 Task: Create an 'announcement' object.
Action: Mouse moved to (1212, 97)
Screenshot: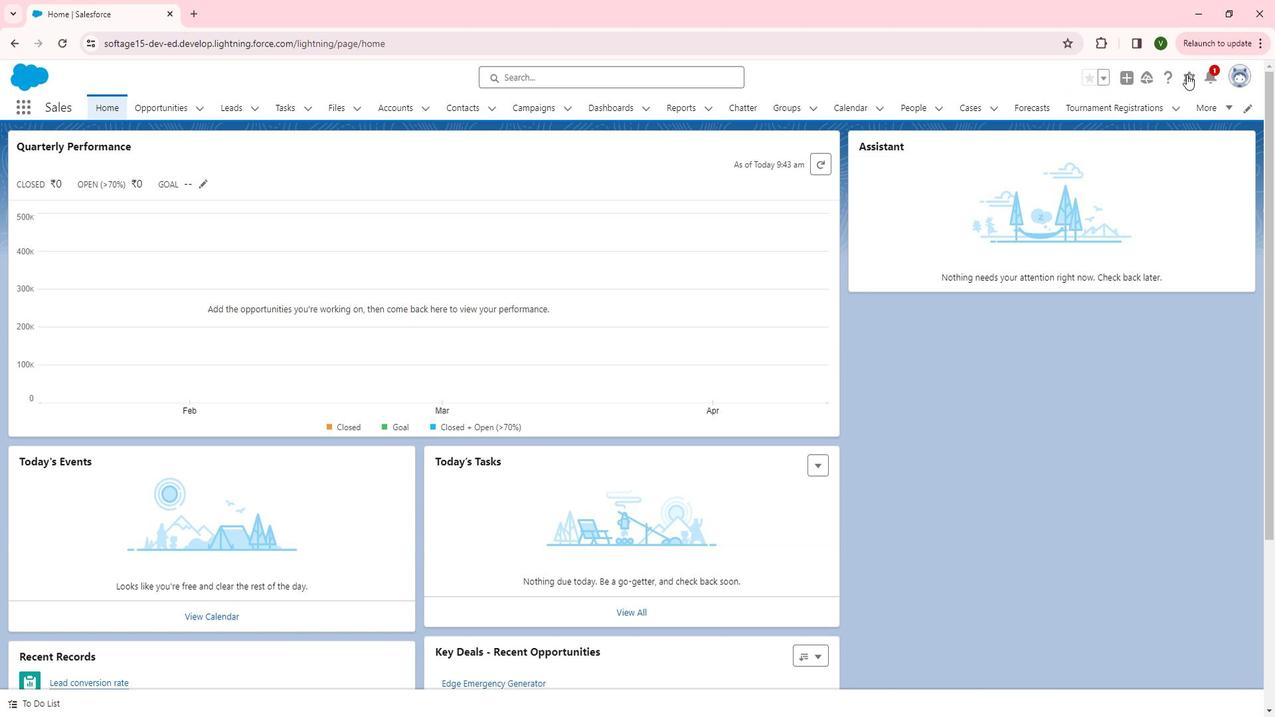 
Action: Mouse pressed left at (1212, 97)
Screenshot: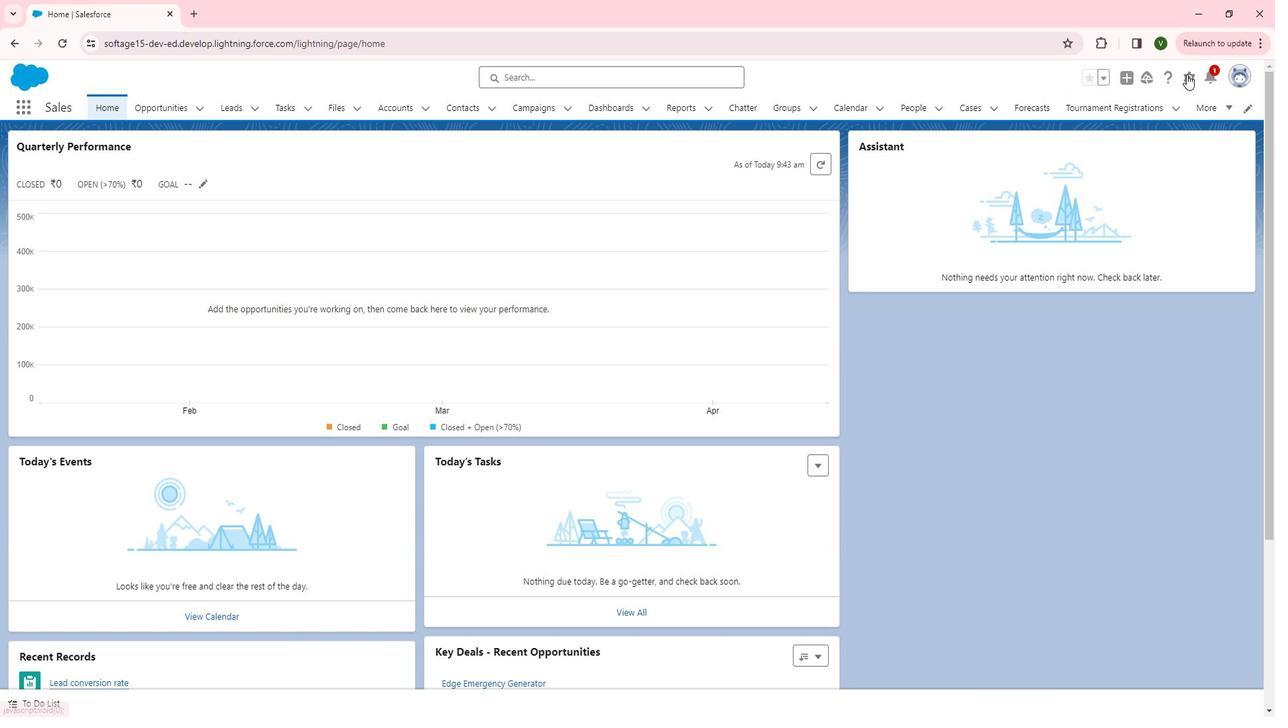 
Action: Mouse moved to (1158, 136)
Screenshot: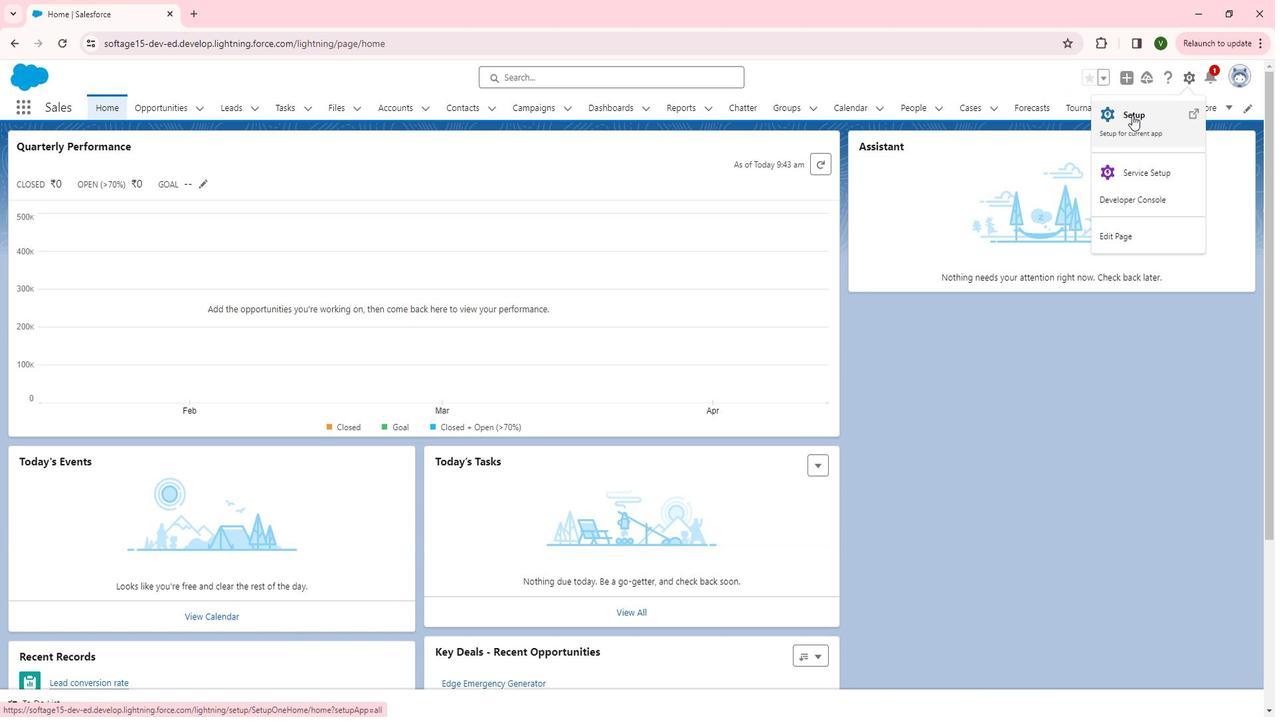 
Action: Mouse pressed left at (1158, 136)
Screenshot: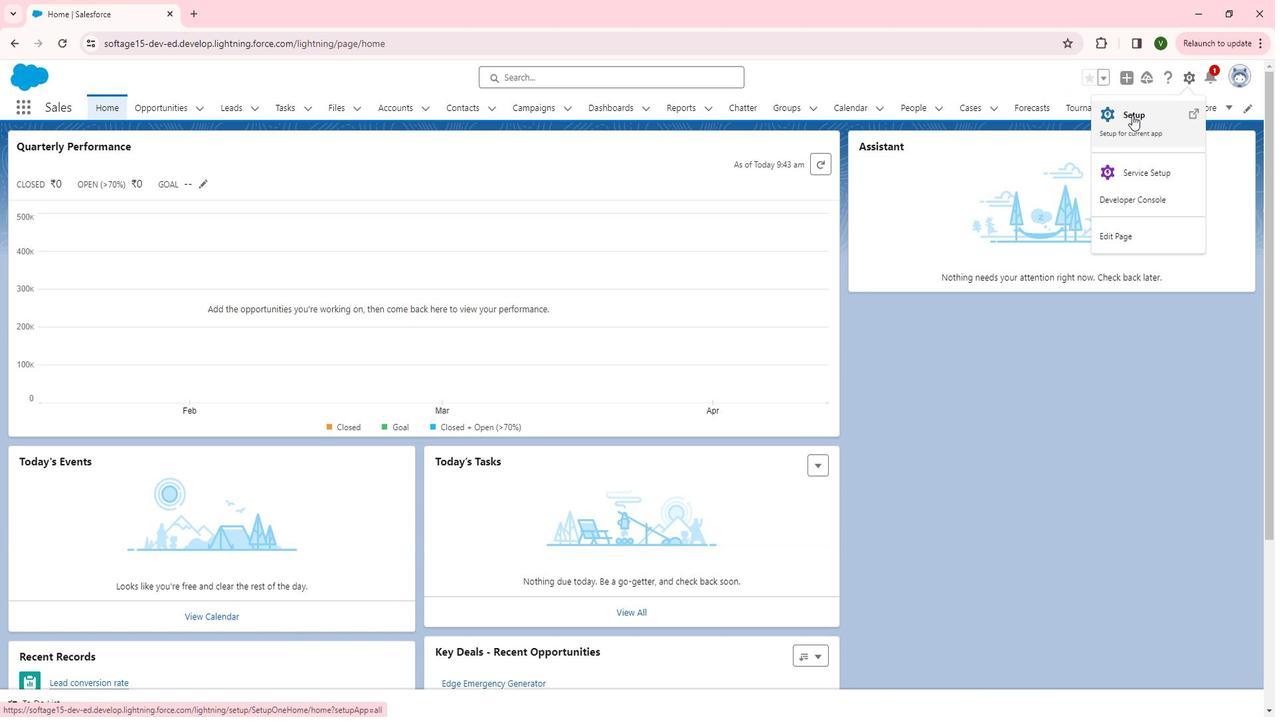 
Action: Mouse moved to (38, 589)
Screenshot: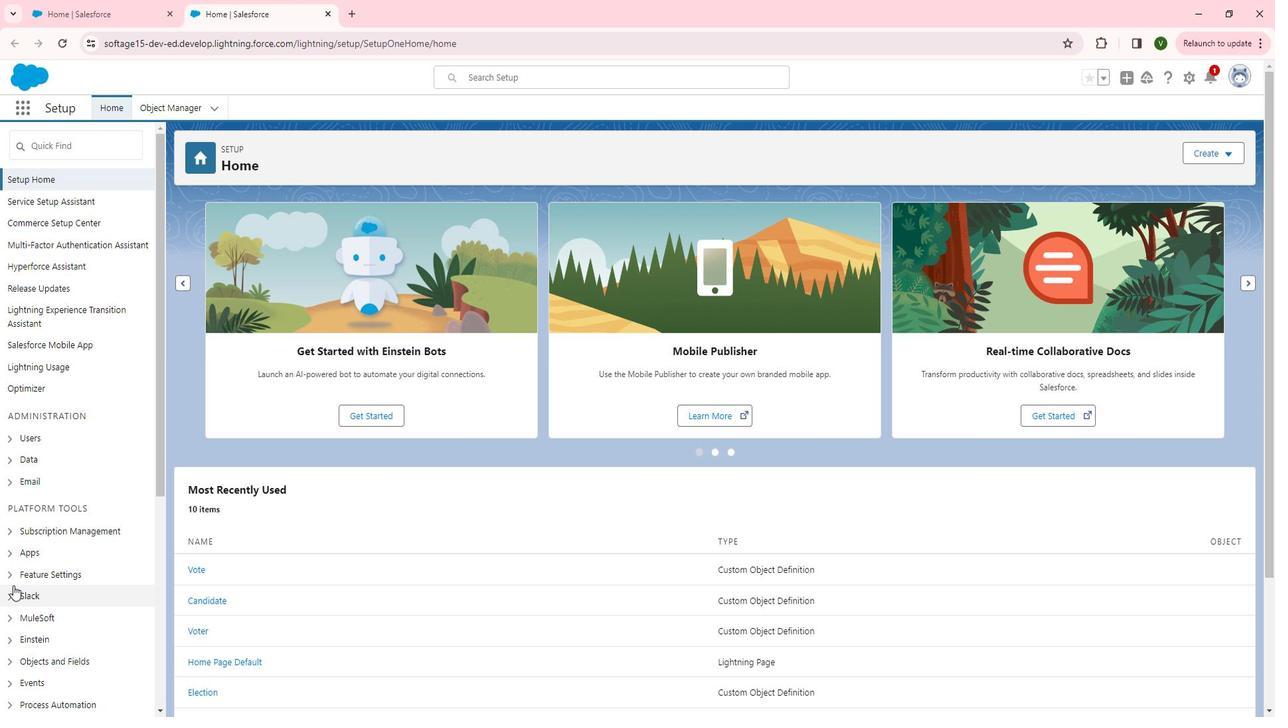 
Action: Mouse scrolled (38, 588) with delta (0, 0)
Screenshot: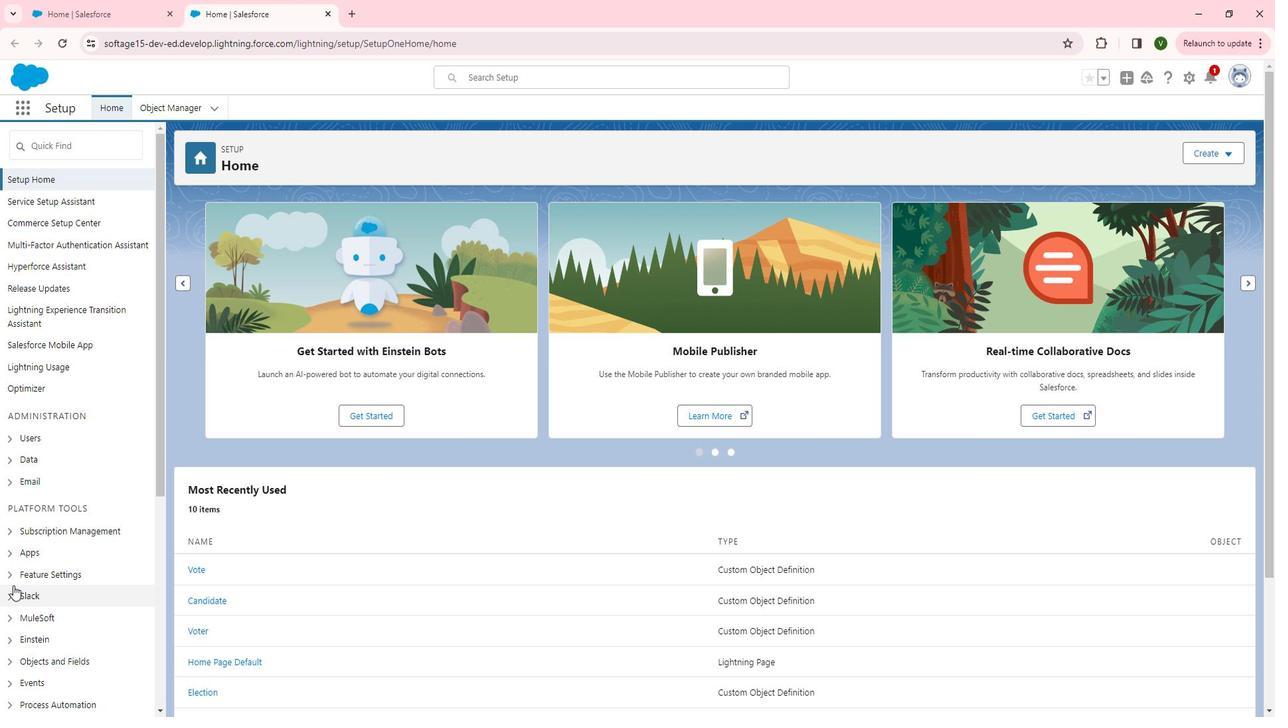 
Action: Mouse moved to (35, 592)
Screenshot: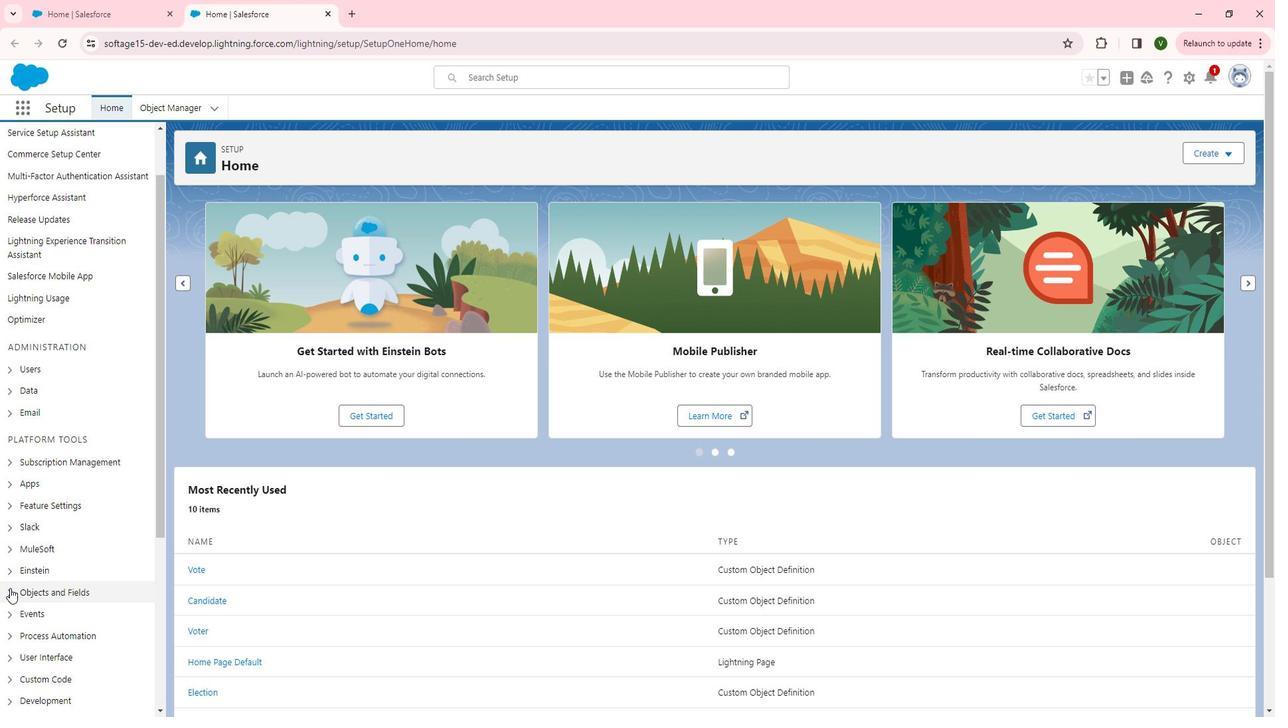 
Action: Mouse pressed left at (35, 592)
Screenshot: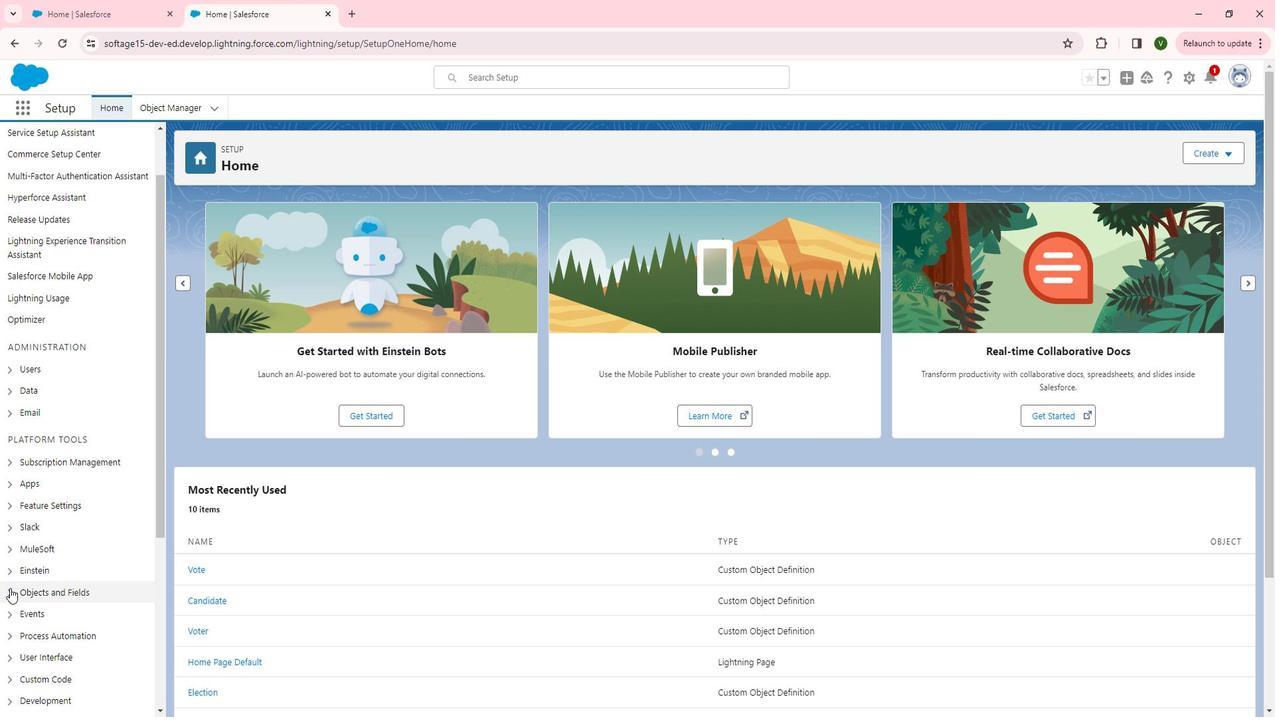 
Action: Mouse moved to (84, 618)
Screenshot: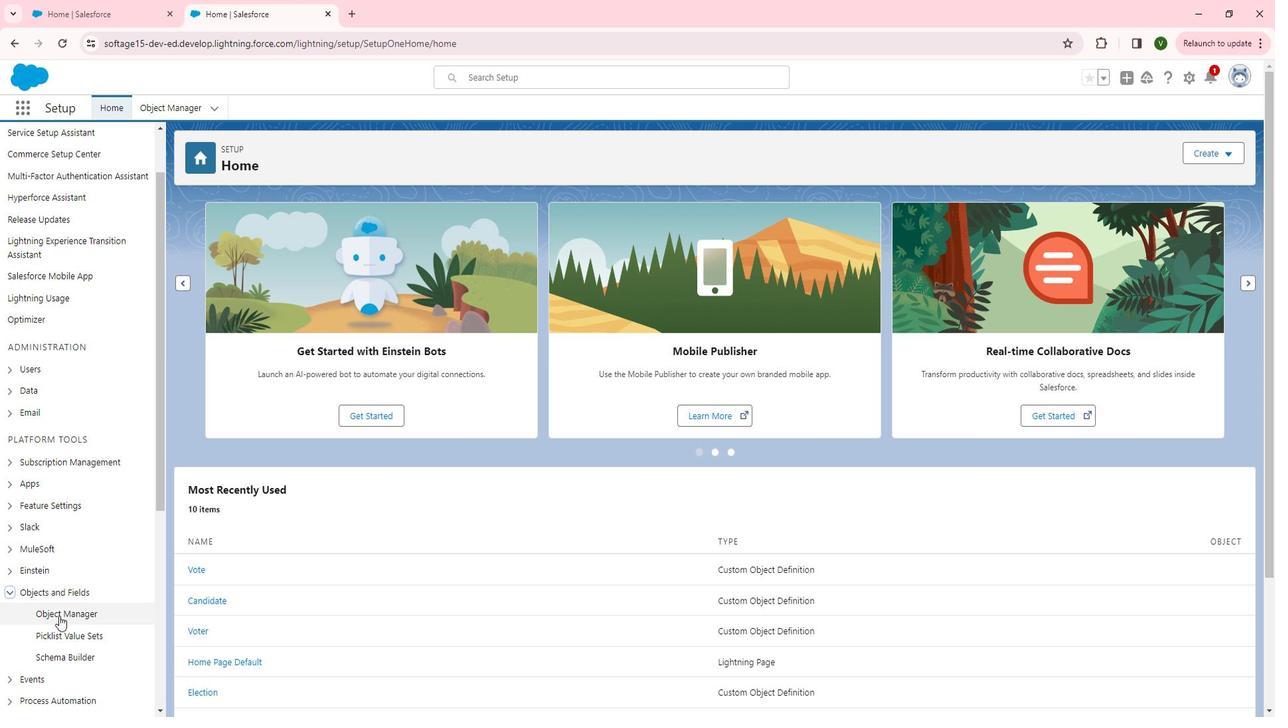
Action: Mouse pressed left at (84, 618)
Screenshot: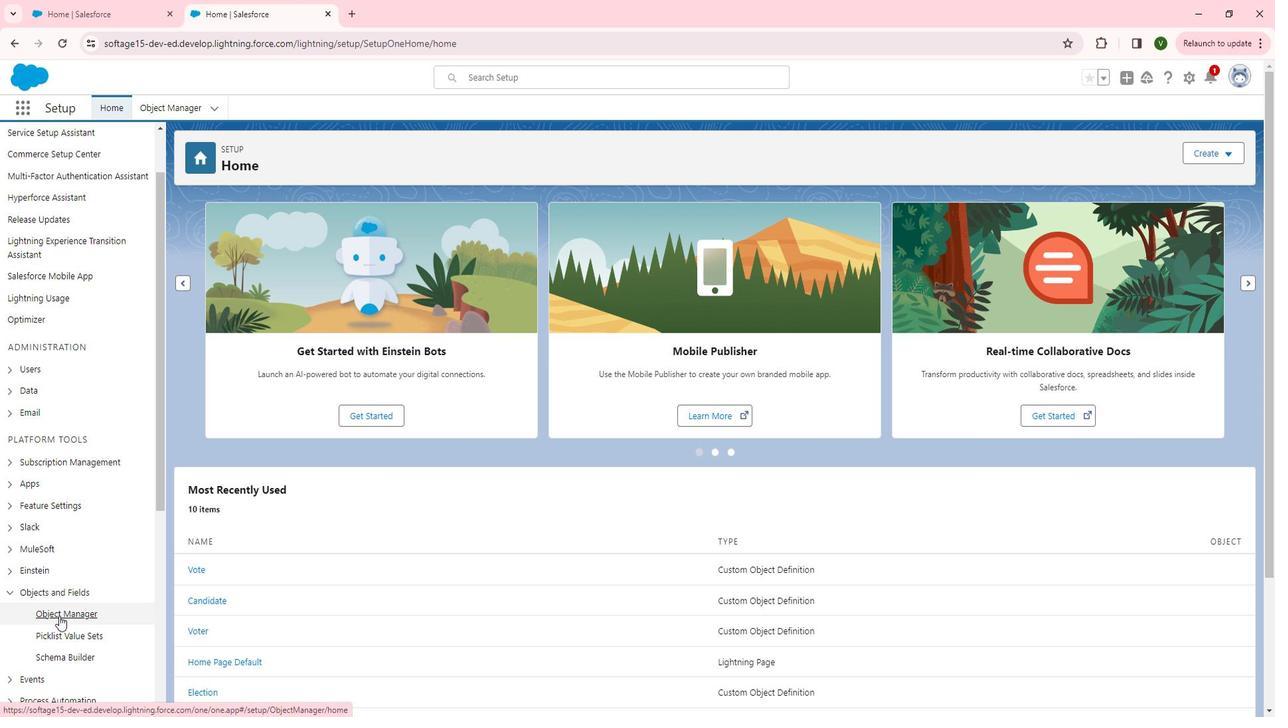 
Action: Mouse moved to (1269, 176)
Screenshot: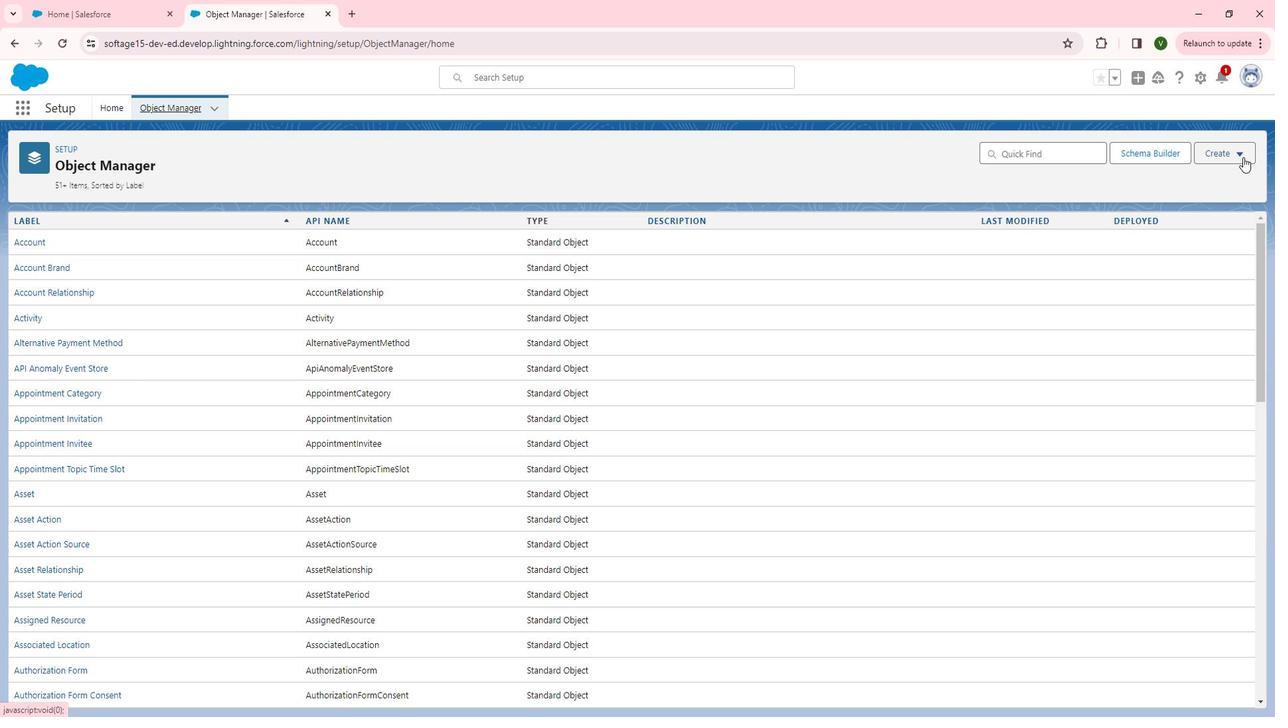 
Action: Mouse pressed left at (1269, 176)
Screenshot: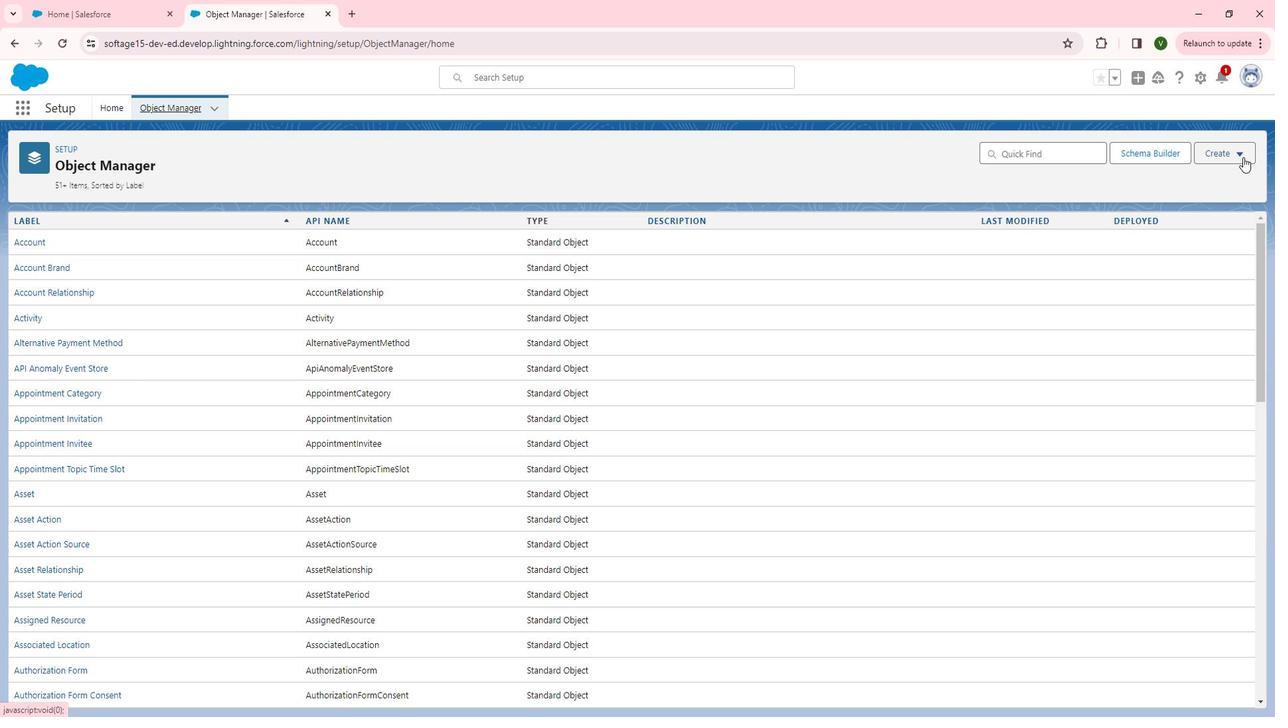 
Action: Mouse moved to (1220, 206)
Screenshot: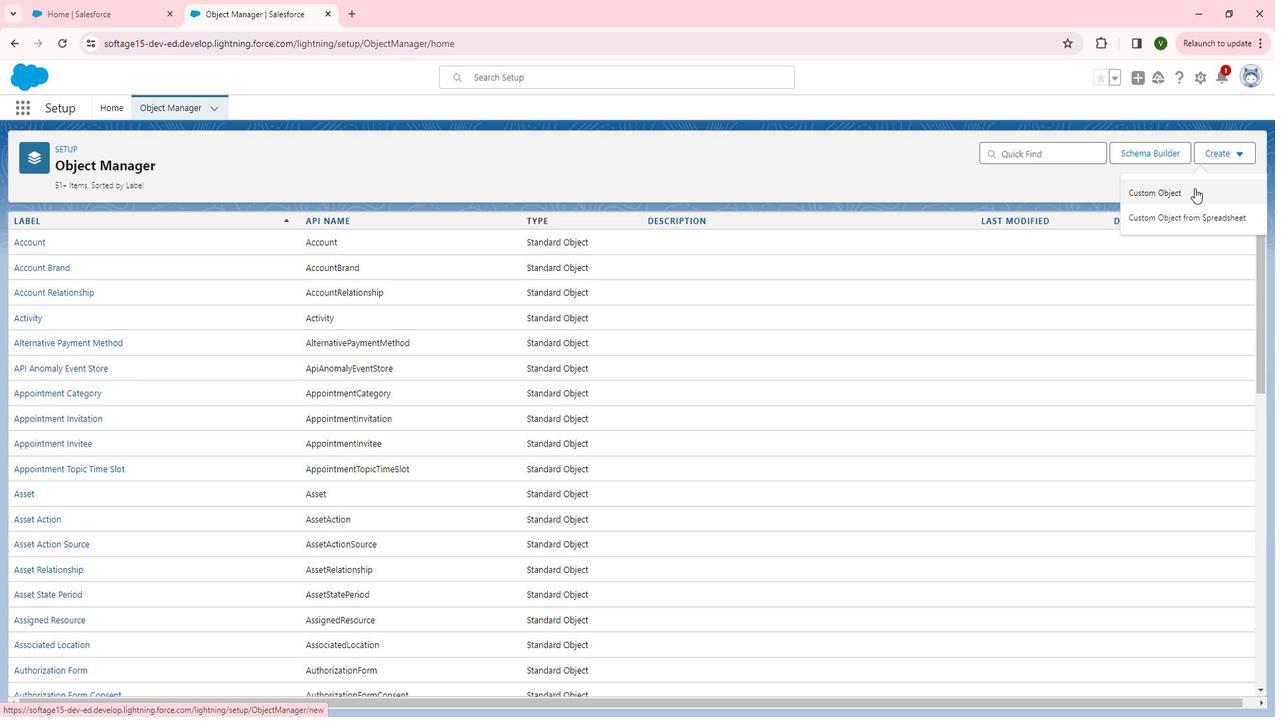 
Action: Mouse pressed left at (1220, 206)
Screenshot: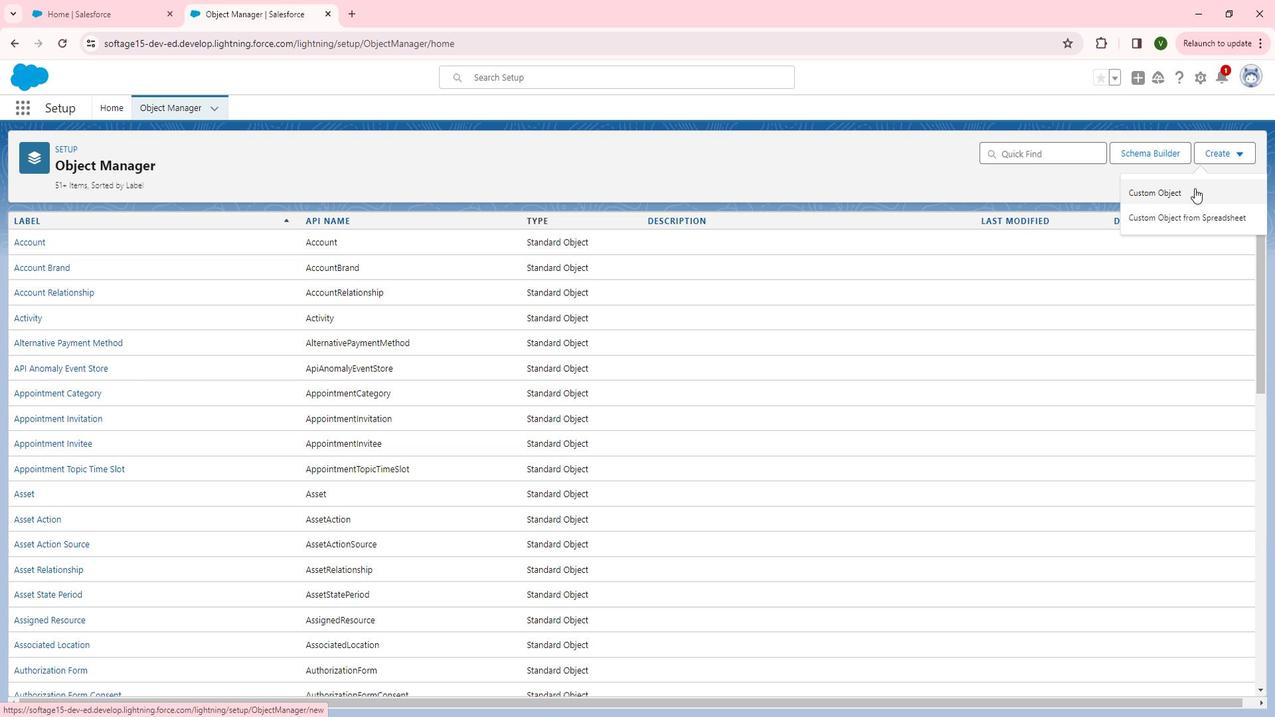 
Action: Mouse moved to (348, 344)
Screenshot: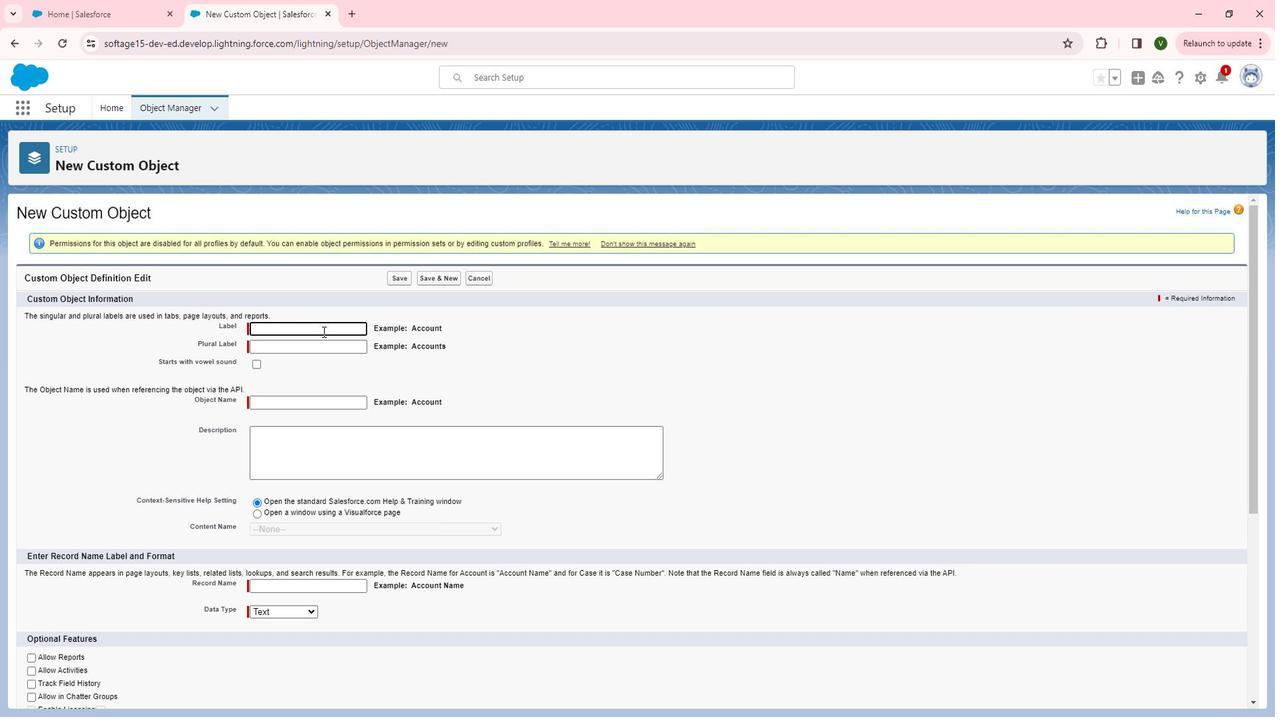 
Action: Mouse pressed left at (348, 344)
Screenshot: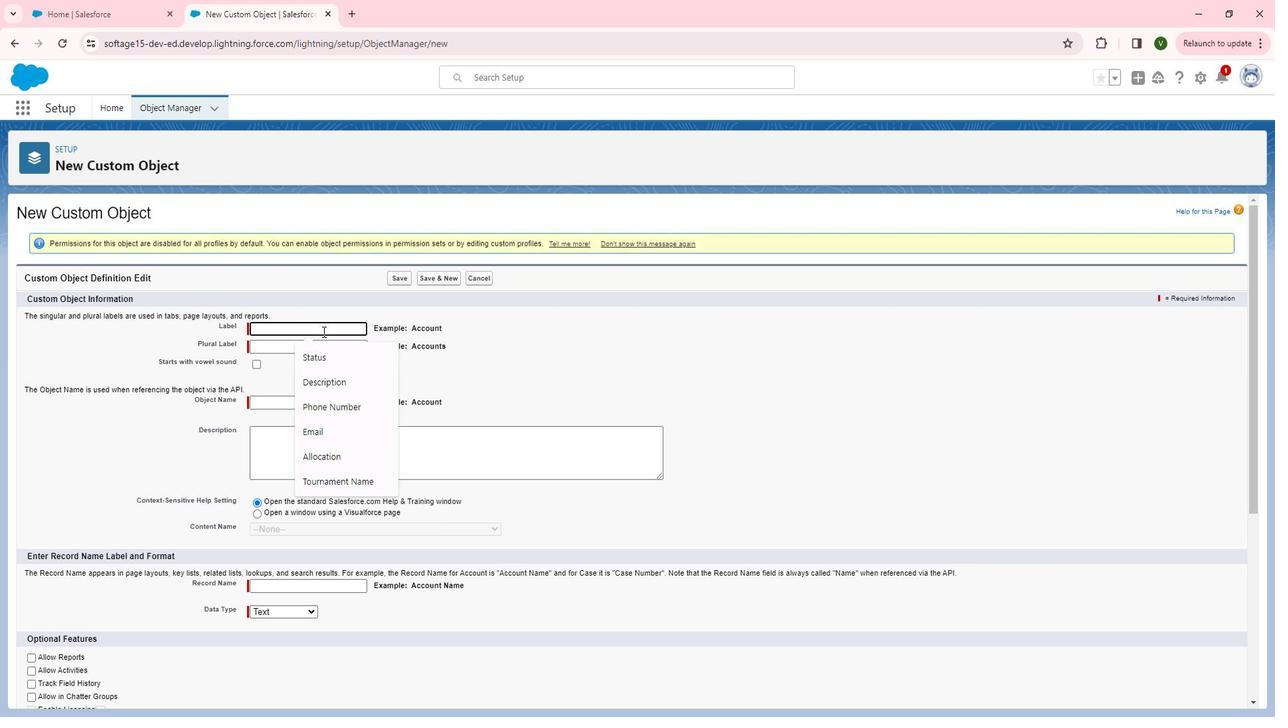 
Action: Mouse moved to (350, 343)
Screenshot: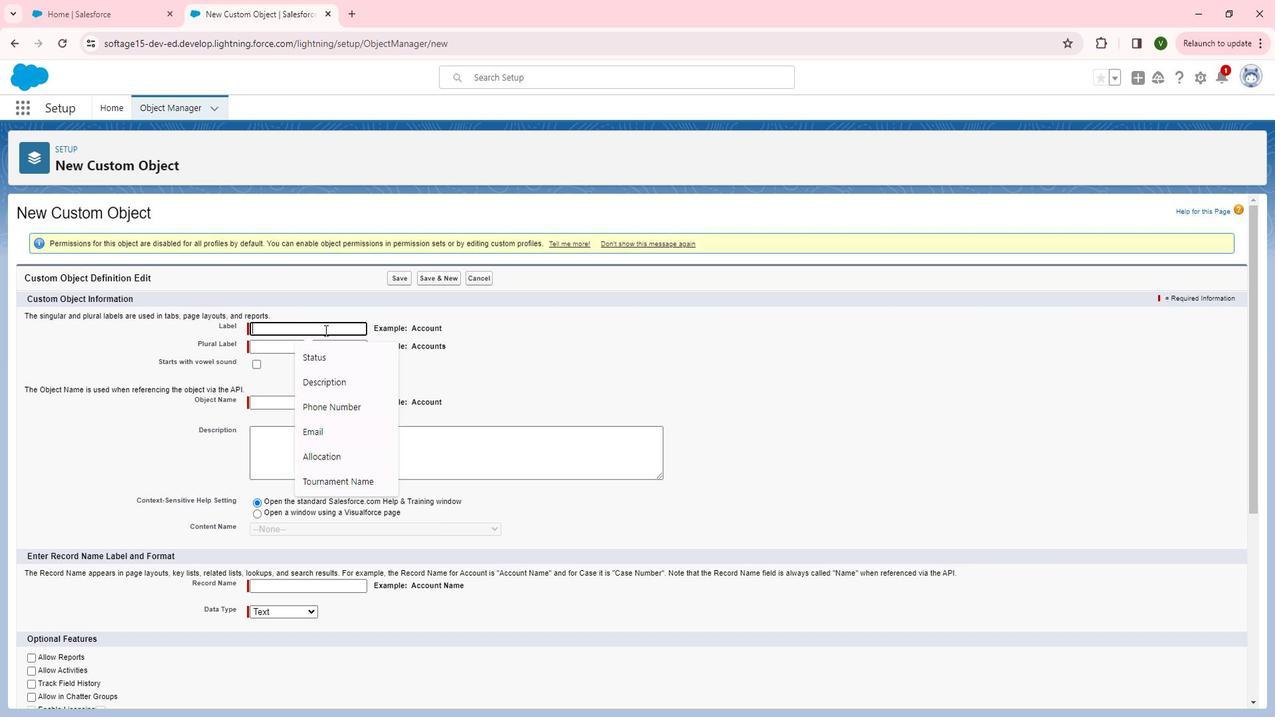 
Action: Key pressed <Key.shift>Announcement
Screenshot: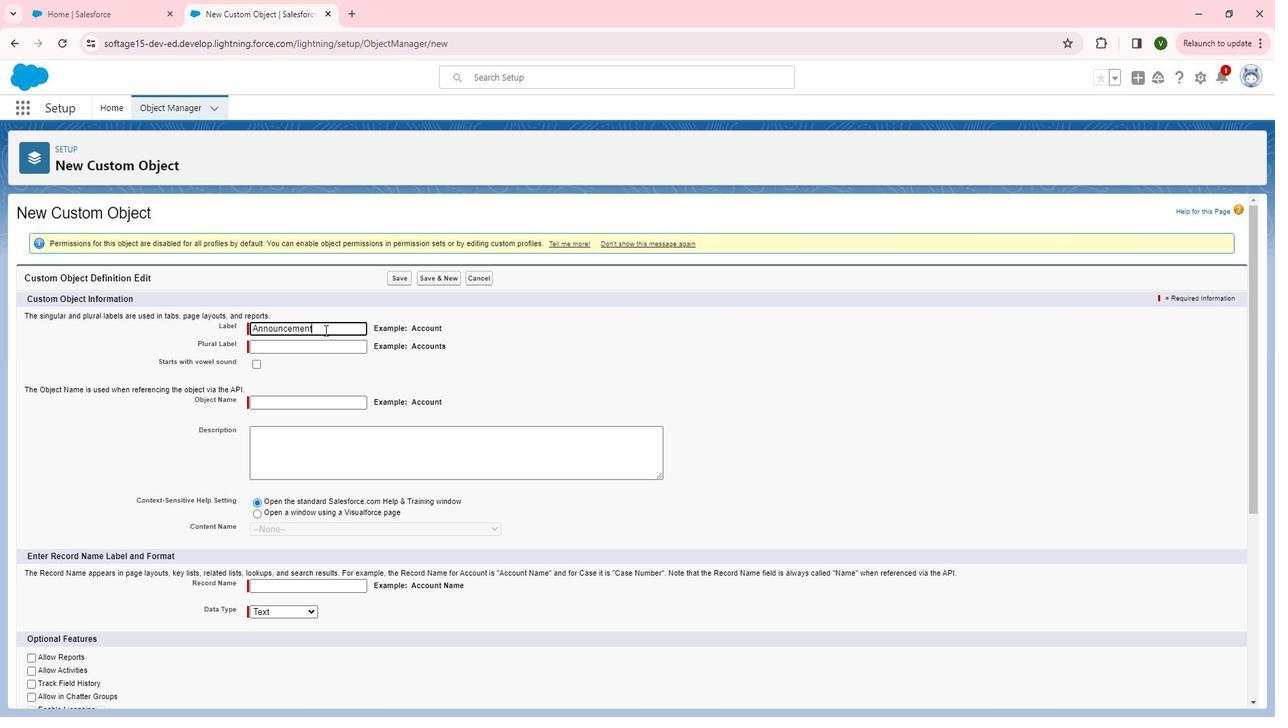 
Action: Mouse moved to (344, 361)
Screenshot: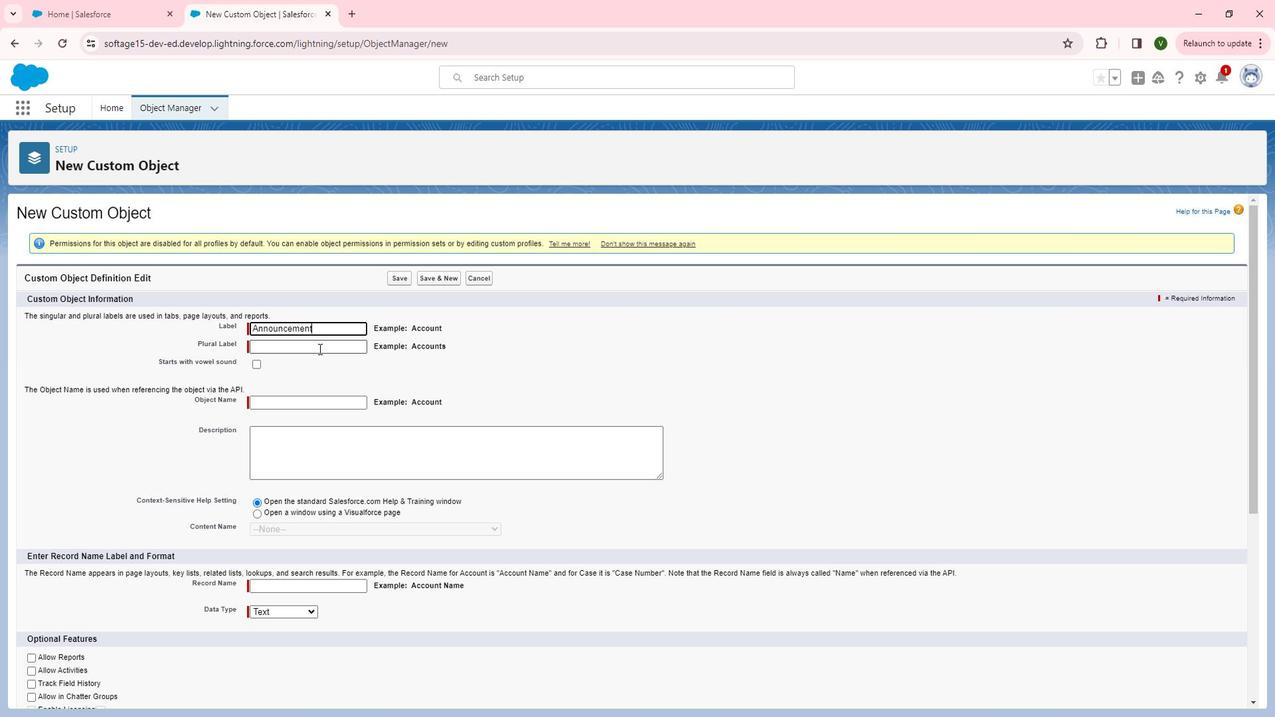 
Action: Mouse pressed left at (344, 361)
Screenshot: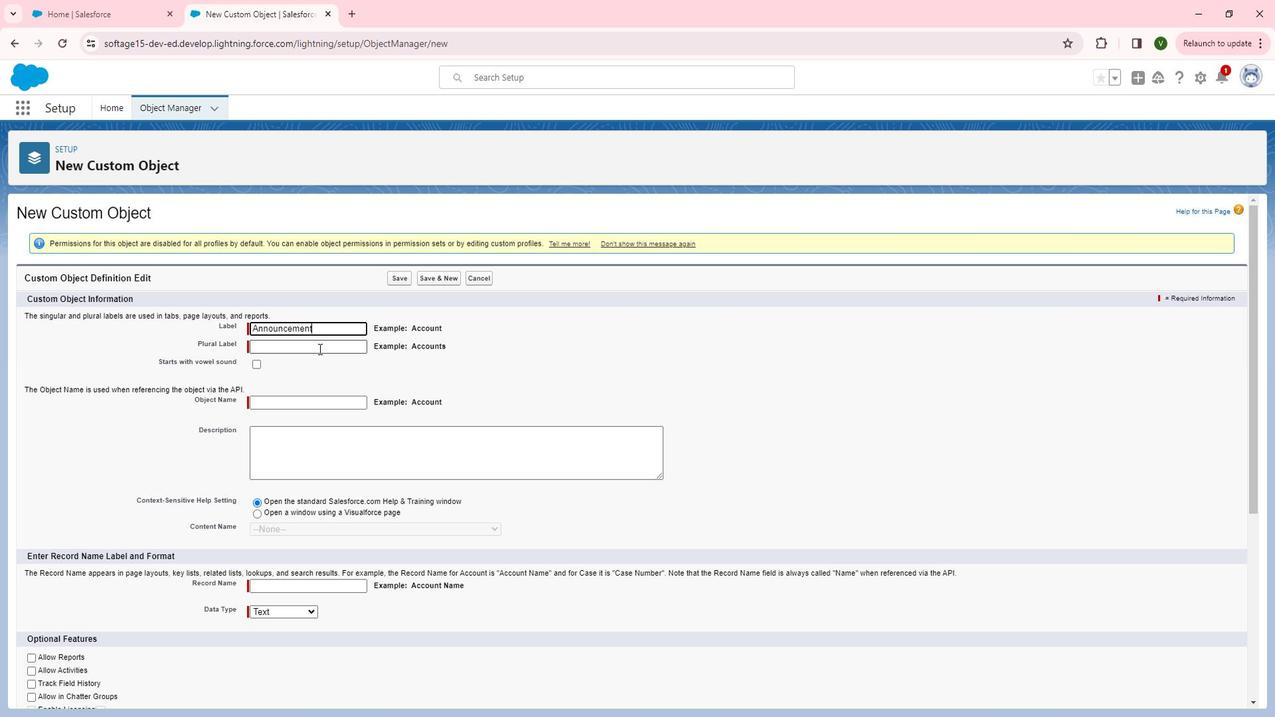 
Action: Mouse moved to (345, 361)
Screenshot: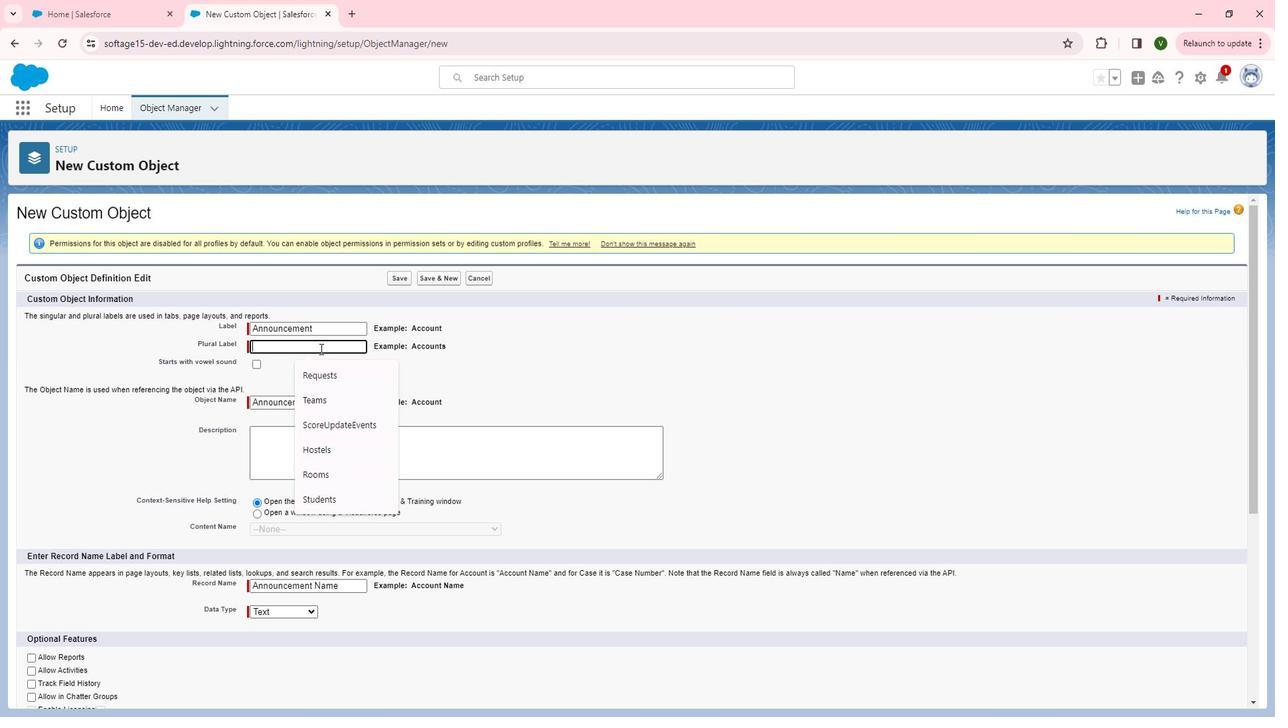 
Action: Key pressed <Key.shift>Announcents<Key.left><Key.right><Key.backspace><Key.backspace><Key.backspace>ments
Screenshot: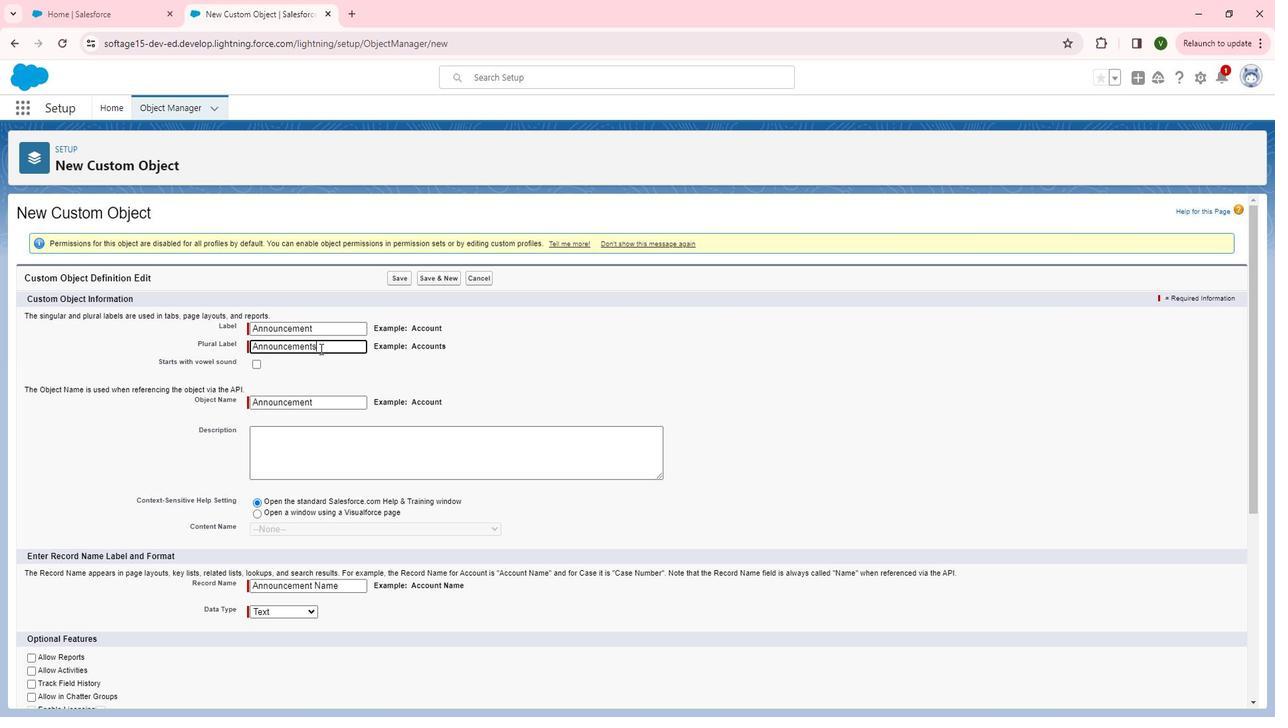 
Action: Mouse moved to (424, 385)
Screenshot: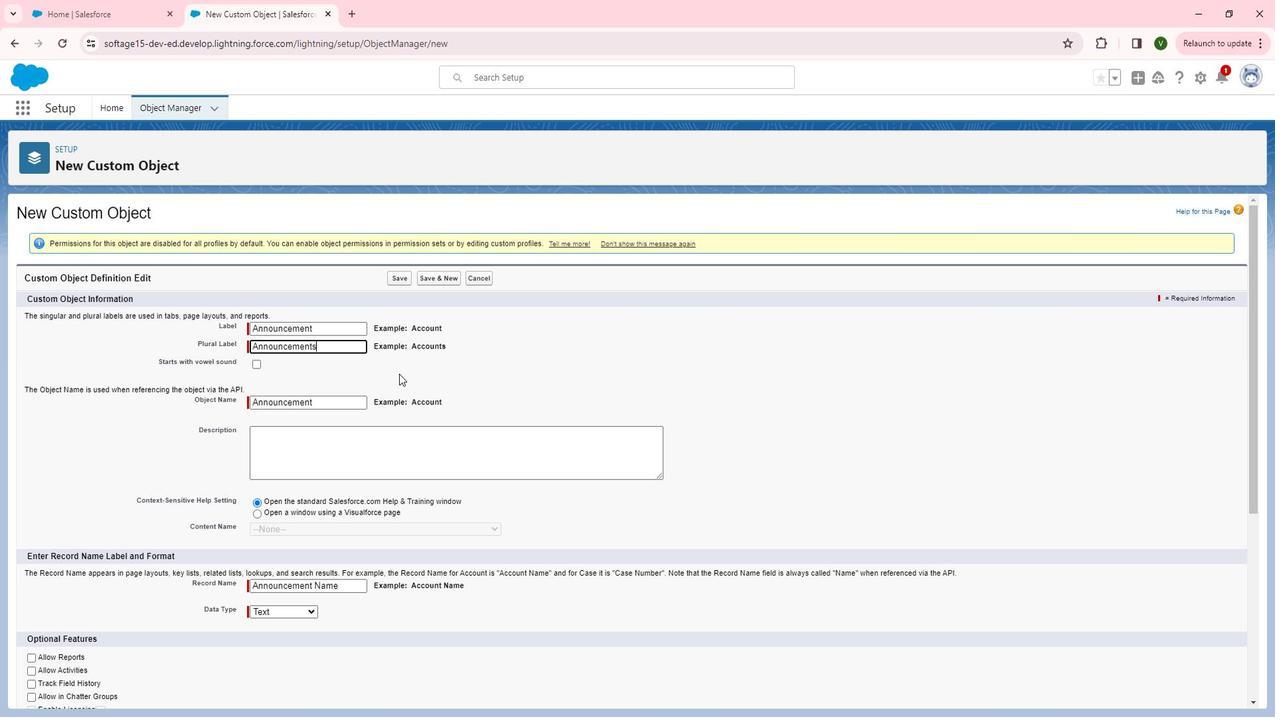 
Action: Mouse pressed left at (424, 385)
Screenshot: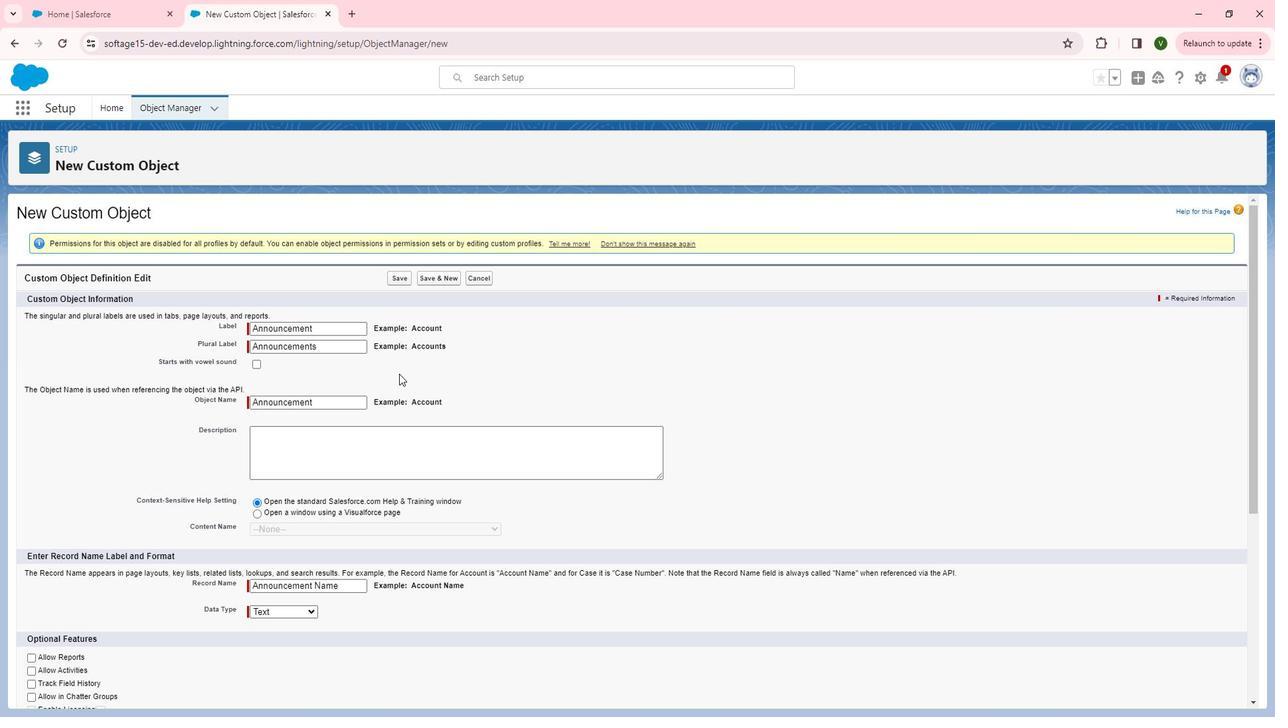 
Action: Mouse moved to (353, 456)
Screenshot: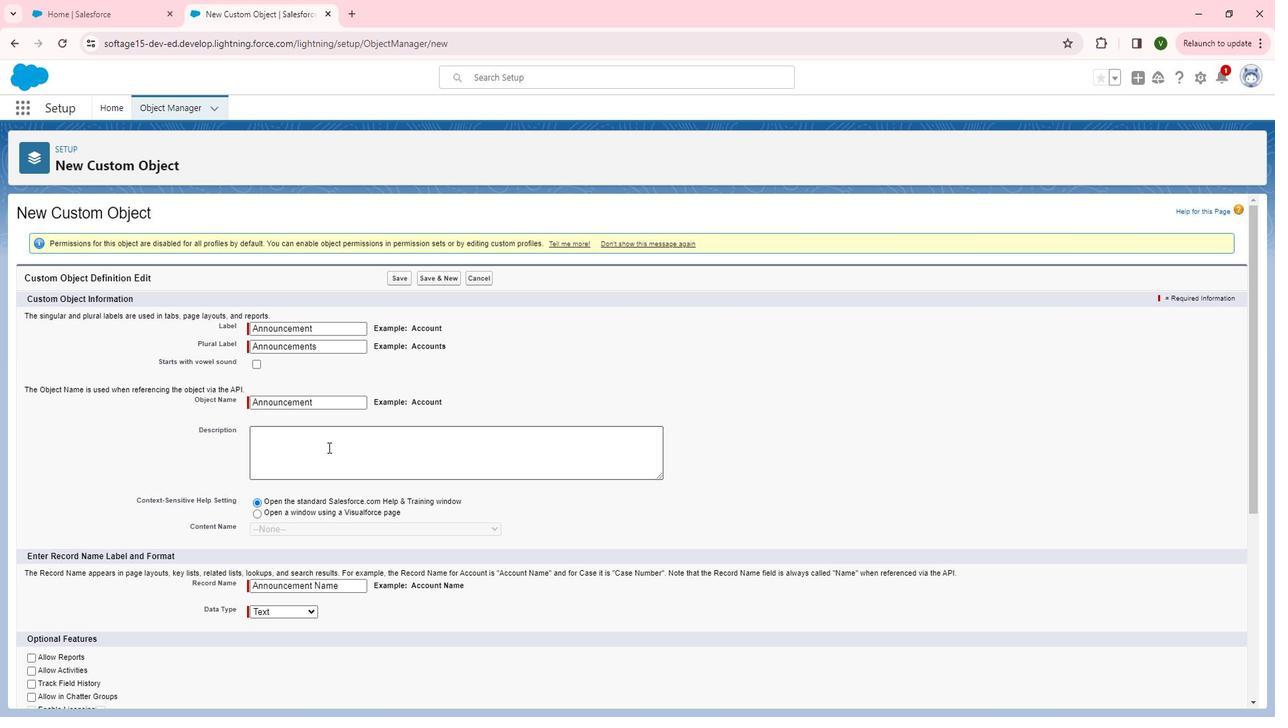 
Action: Mouse pressed left at (353, 456)
Screenshot: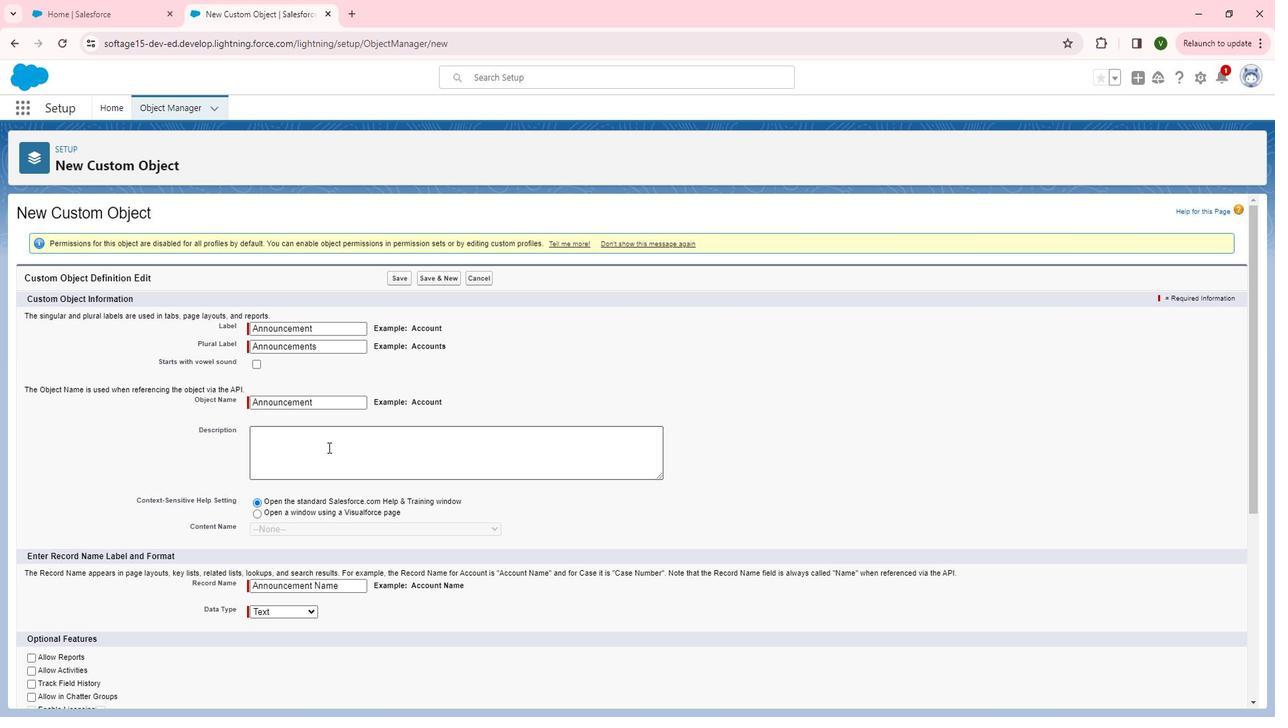 
Action: Key pressed <Key.shift>This<Key.space>custom<Key.space>object<Key.space>is<Key.space>created<Key.space>for<Key.space>manage<Key.space>to<Key.backspace><Key.backspace>,<Key.space><Key.shift>Acc\<Key.backspace><Key.backspace><Key.backspace><Key.backspace><Key.backspace><Key.backspace><Key.backspace><Key.backspace><Key.backspace><Key.backspace><Key.backspace><Key.backspace><Key.backspace><Key.shift>Manage,<Key.space><Key.shift>Access,<Key.space><Key.shift>And<Key.space><Key.shift>Create<Key.space>the<Key.space>announcement<Key.space><Key.backspace><Key.space>for<Key.space><Key.backspace><Key.backspace><Key.backspace><Key.backspace>is<Key.space><Key.backspace><Key.backspace><Key.backspace>os<Key.space><Key.backspace>f<Key.backspace><Key.backspace>f<Key.space>elections<Key.space>for<Key.space>election<Key.space>community.
Screenshot: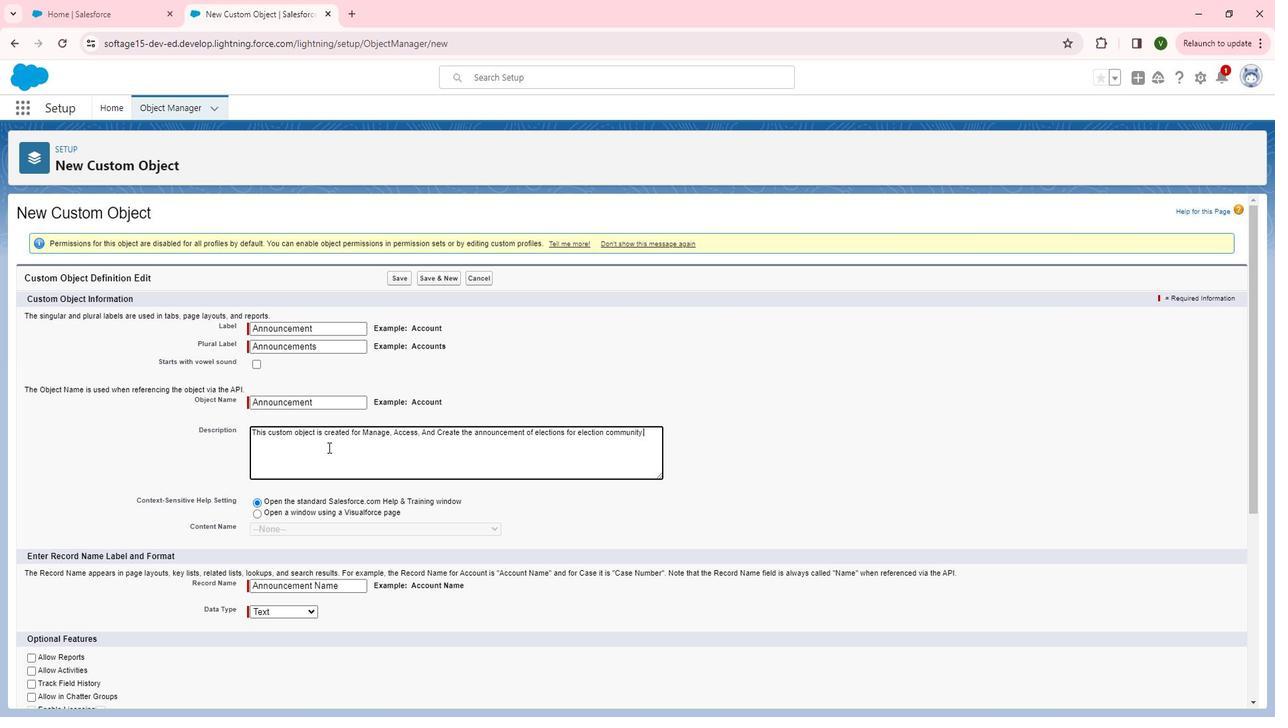 
Action: Mouse moved to (570, 535)
Screenshot: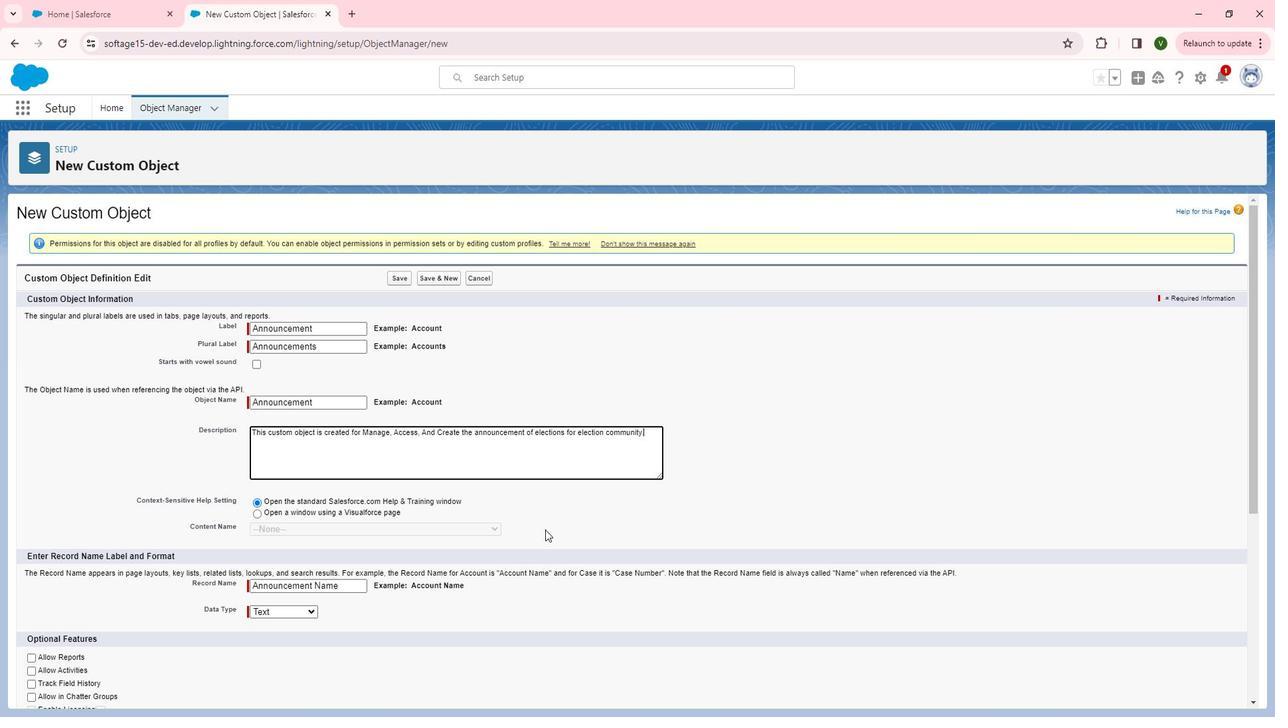 
Action: Mouse scrolled (570, 534) with delta (0, 0)
Screenshot: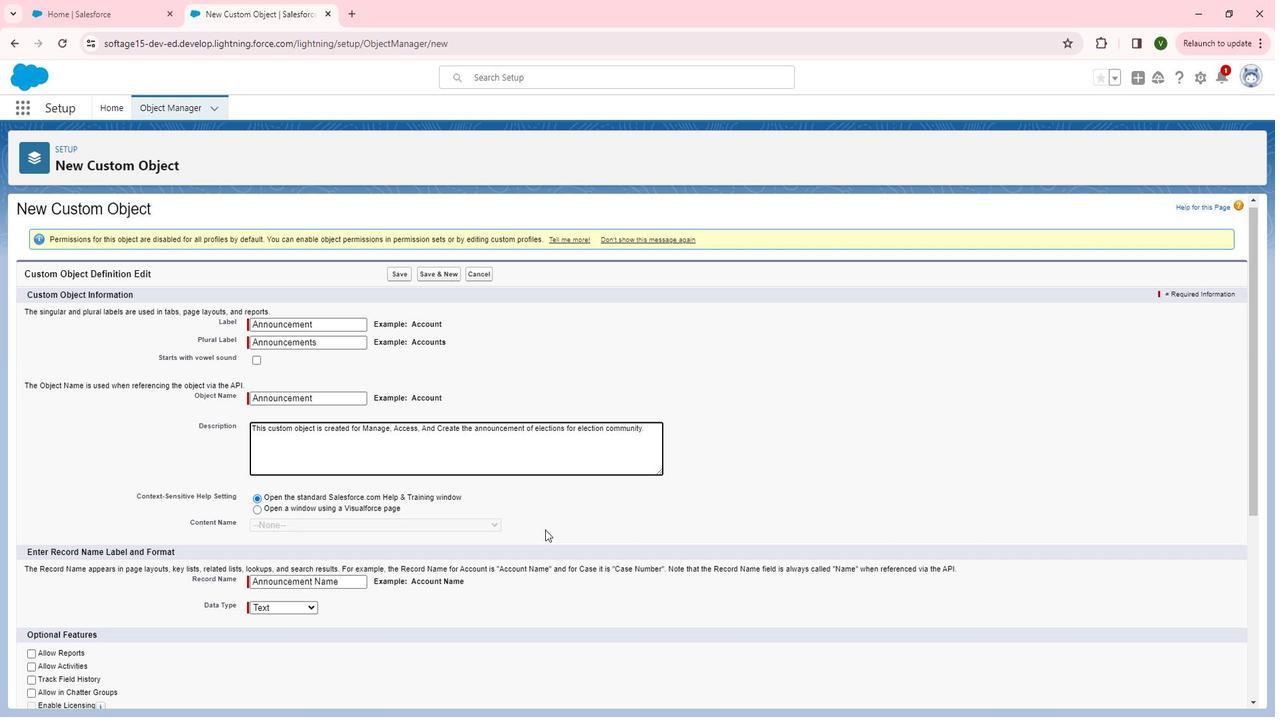 
Action: Mouse moved to (562, 532)
Screenshot: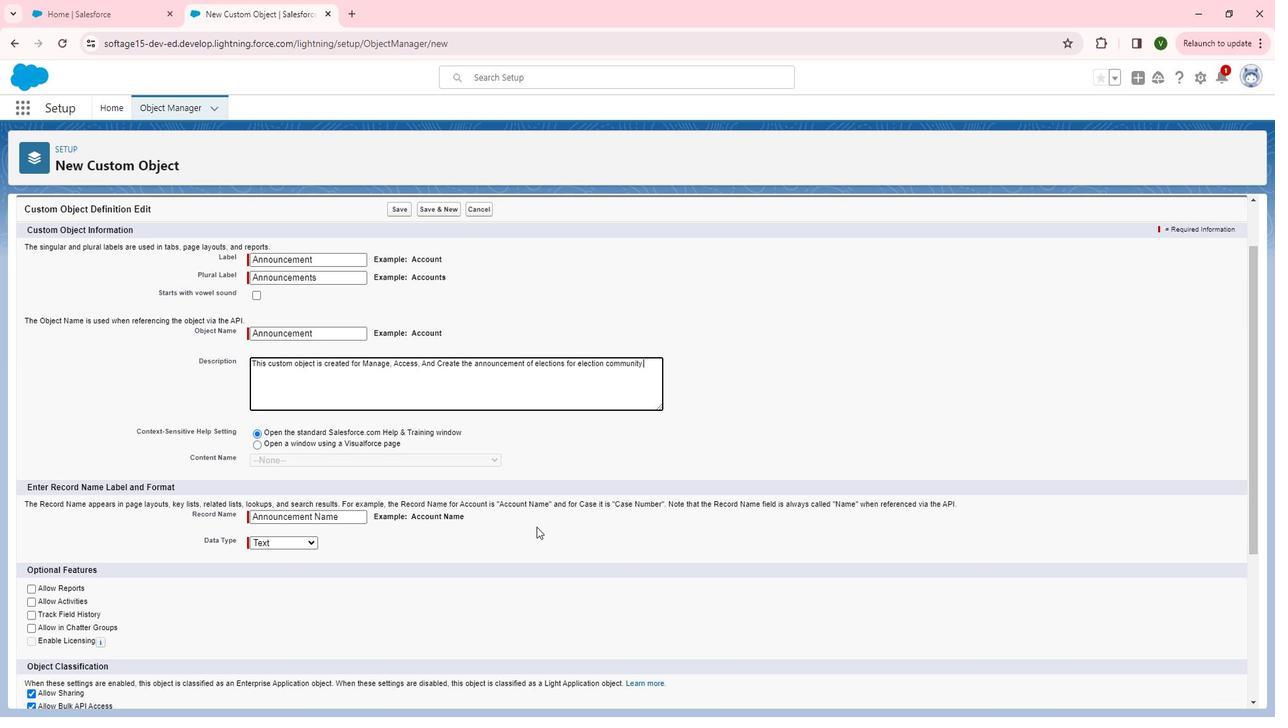 
Action: Mouse scrolled (562, 532) with delta (0, 0)
Screenshot: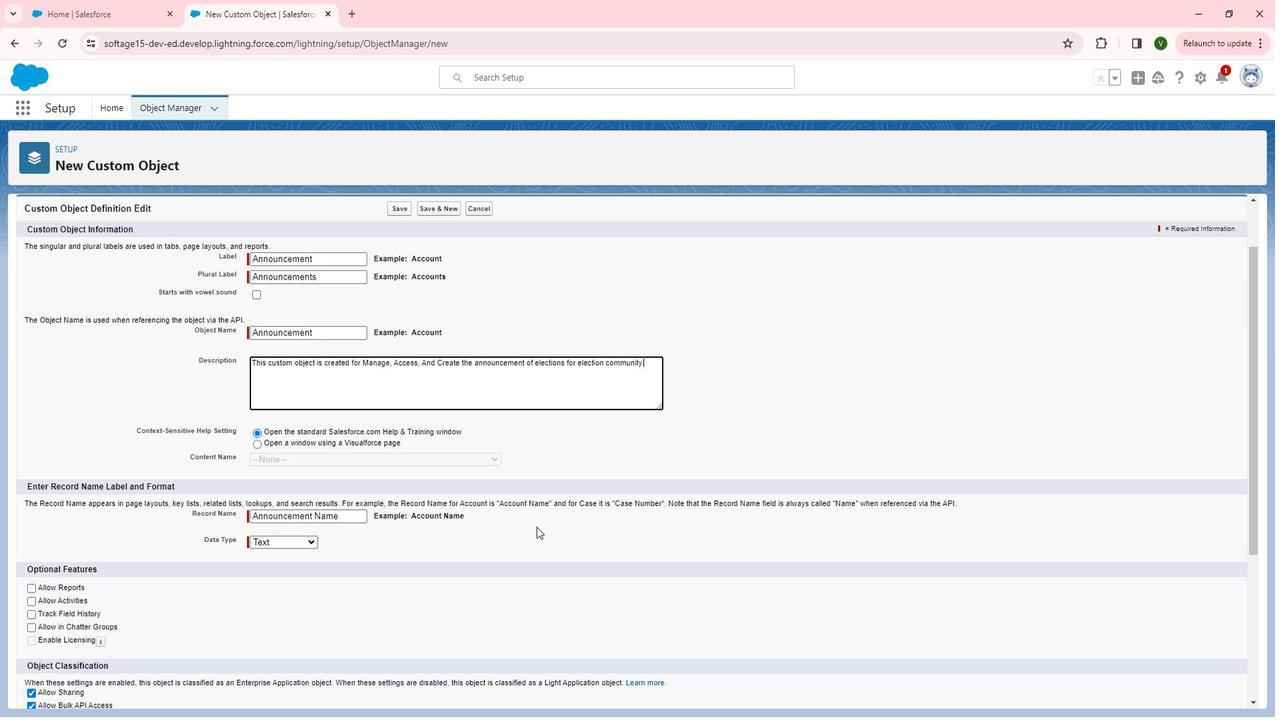 
Action: Mouse scrolled (562, 532) with delta (0, 0)
Screenshot: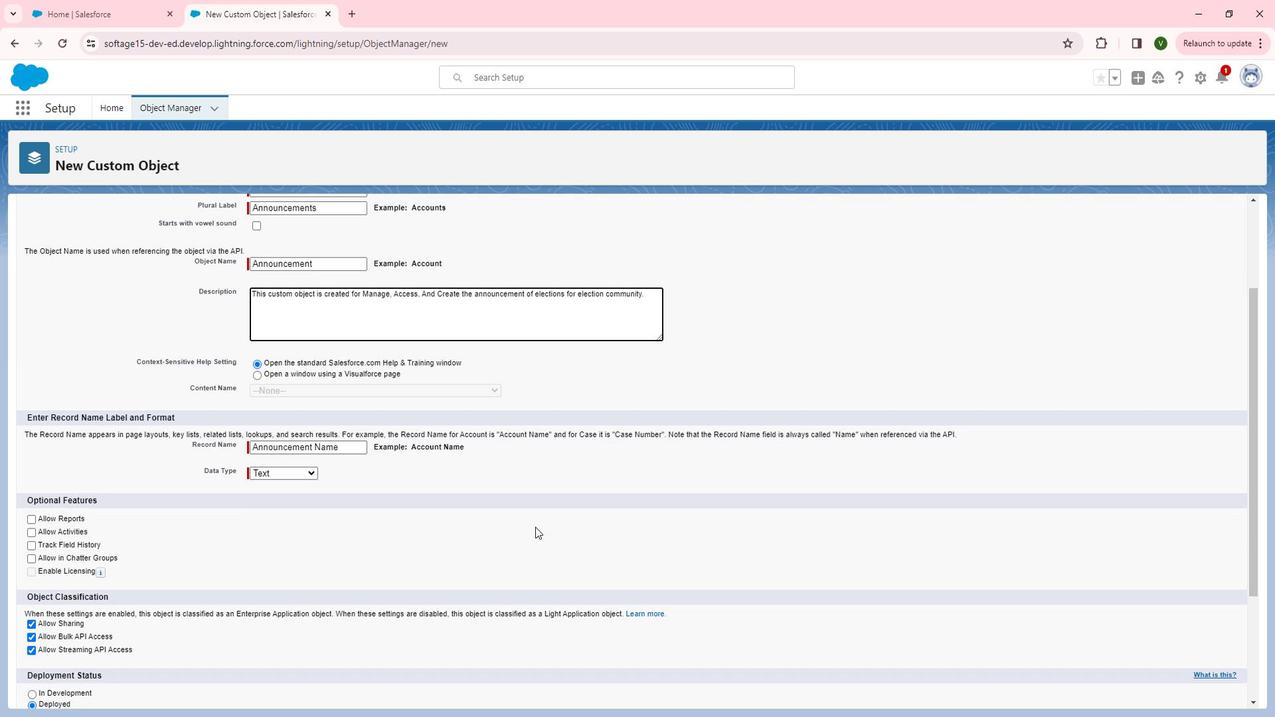 
Action: Mouse moved to (532, 509)
Screenshot: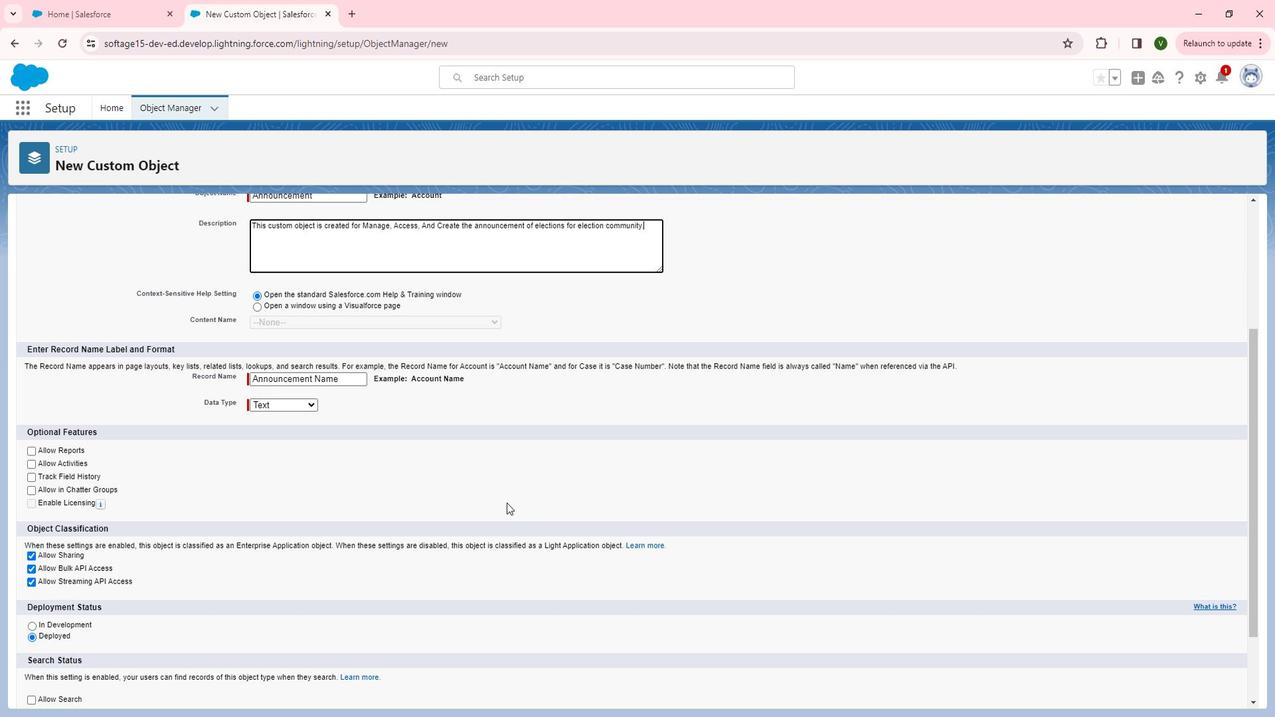 
Action: Mouse scrolled (532, 509) with delta (0, 0)
Screenshot: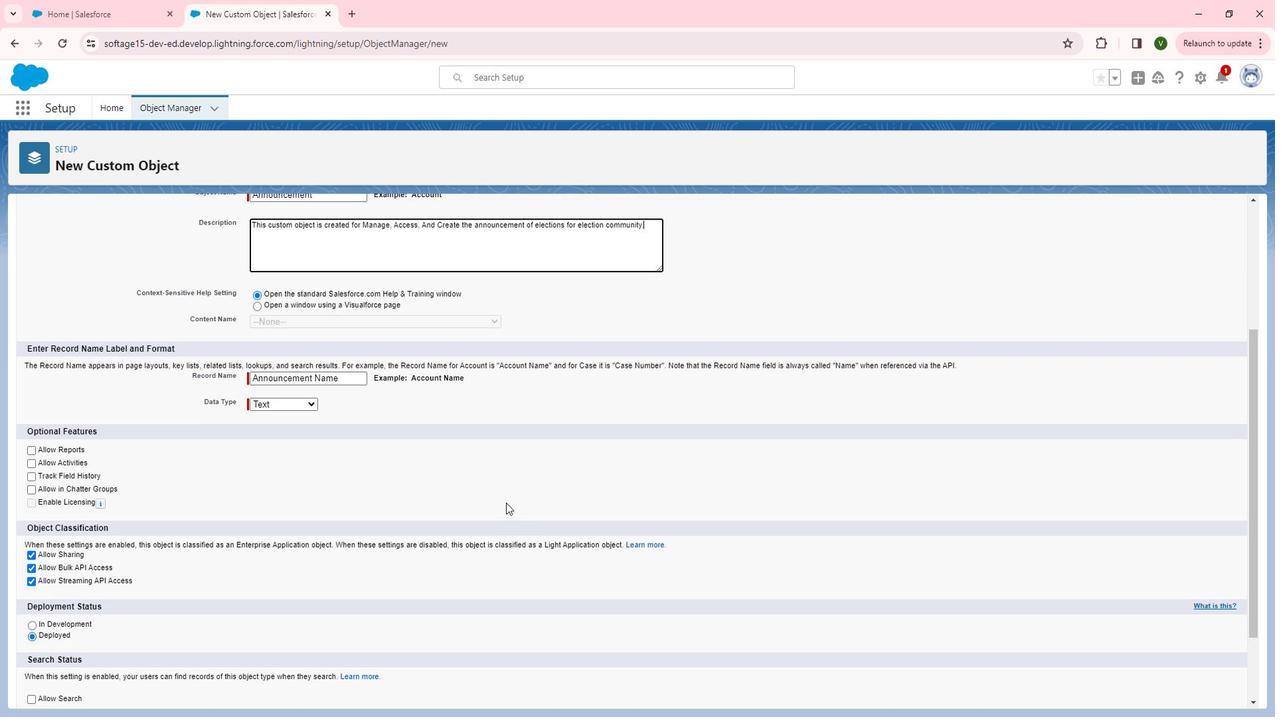 
Action: Mouse moved to (58, 394)
Screenshot: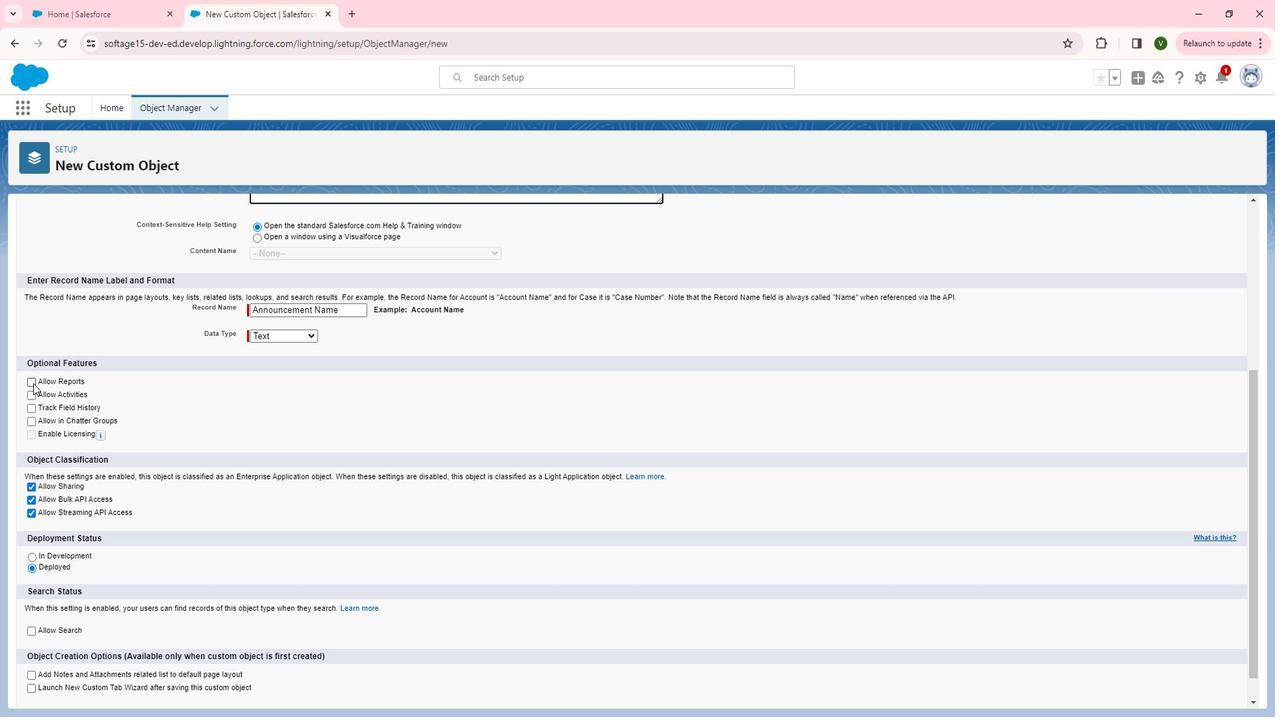 
Action: Mouse pressed left at (58, 394)
Screenshot: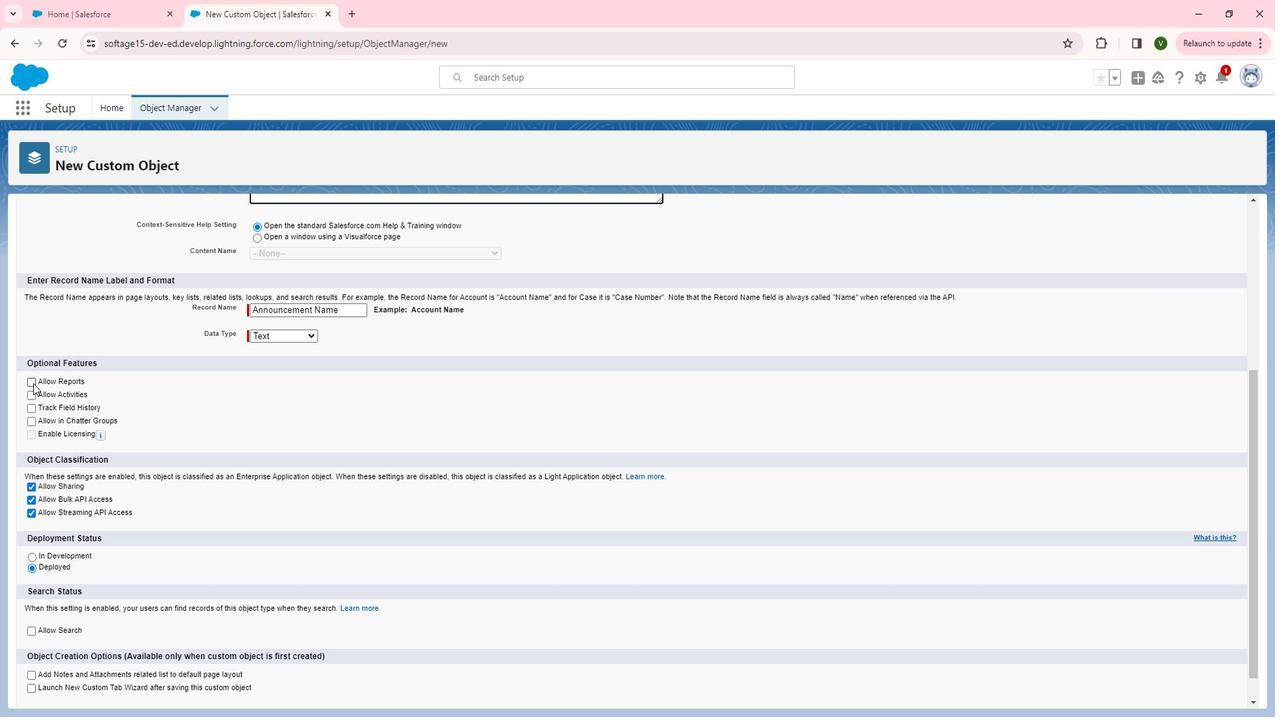 
Action: Mouse moved to (58, 406)
Screenshot: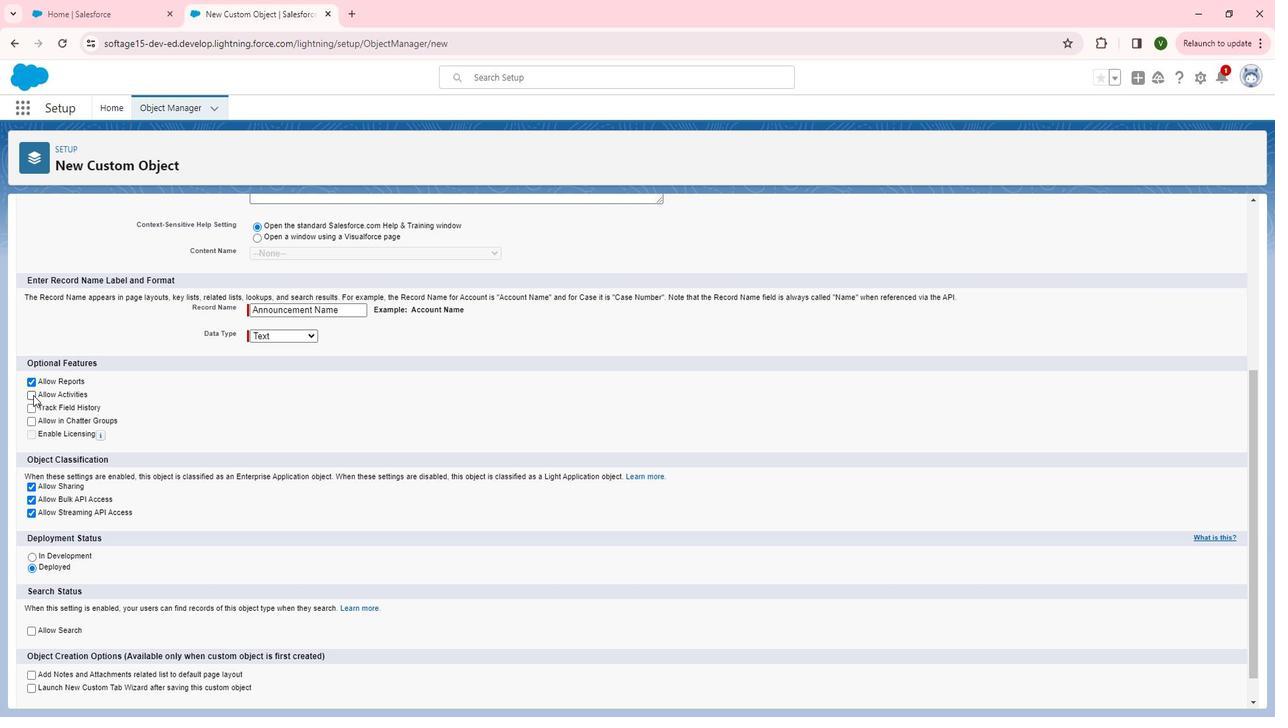
Action: Mouse pressed left at (58, 406)
Screenshot: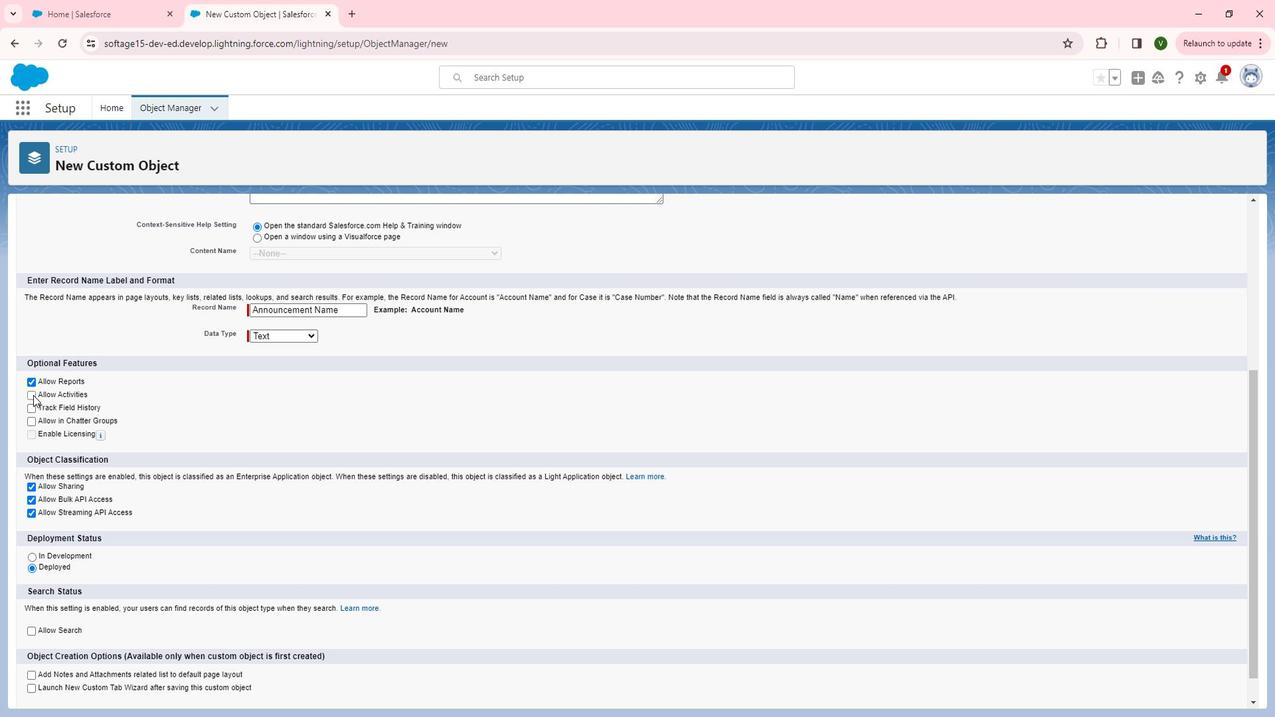 
Action: Mouse moved to (56, 417)
Screenshot: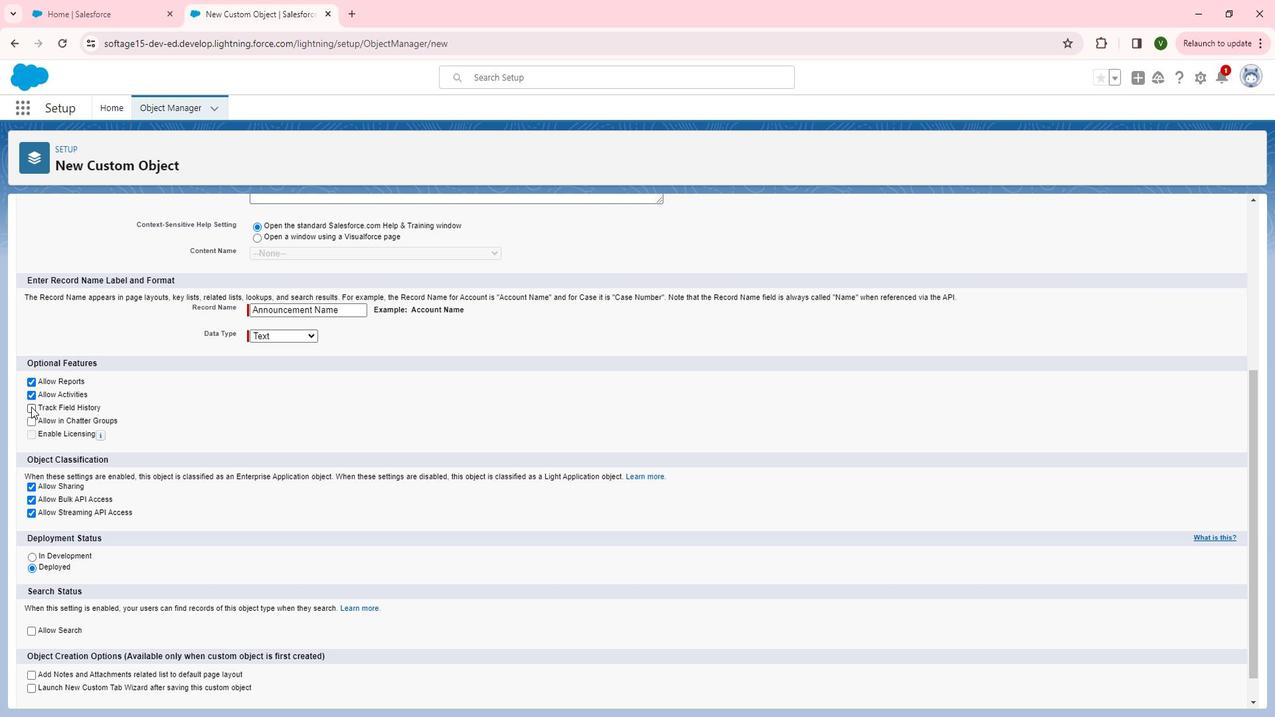 
Action: Mouse pressed left at (56, 417)
Screenshot: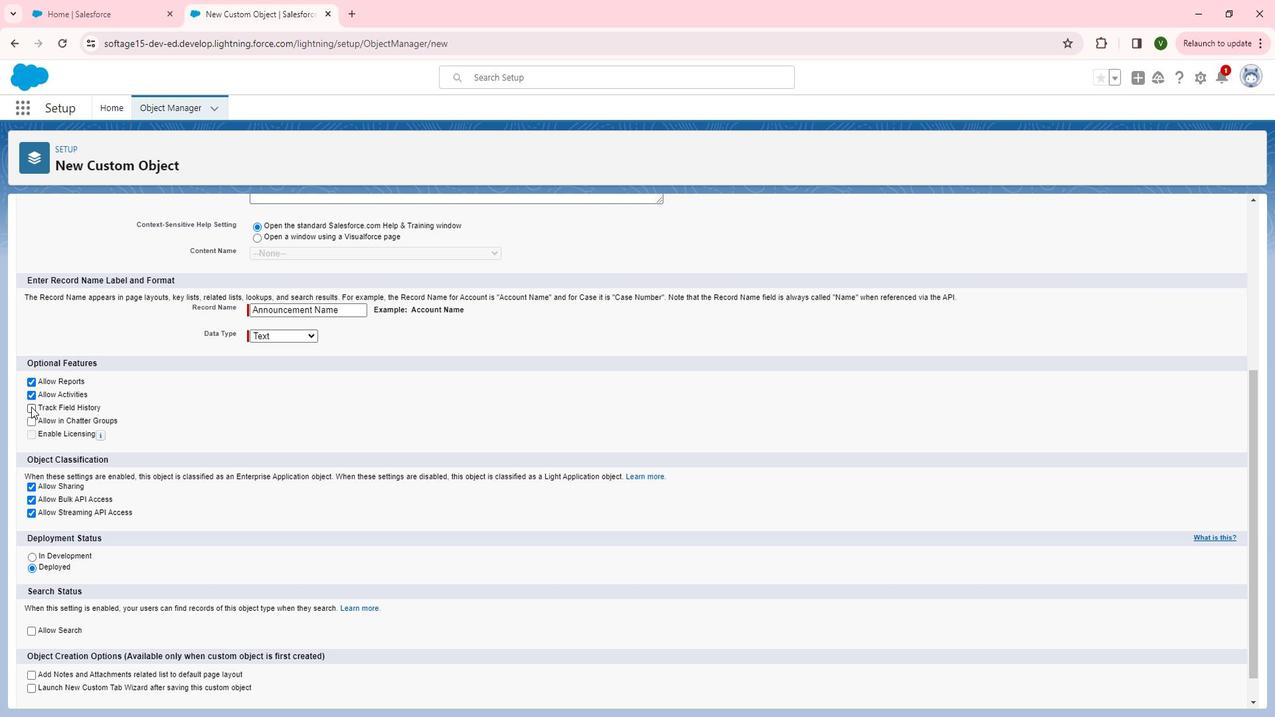 
Action: Mouse moved to (57, 428)
Screenshot: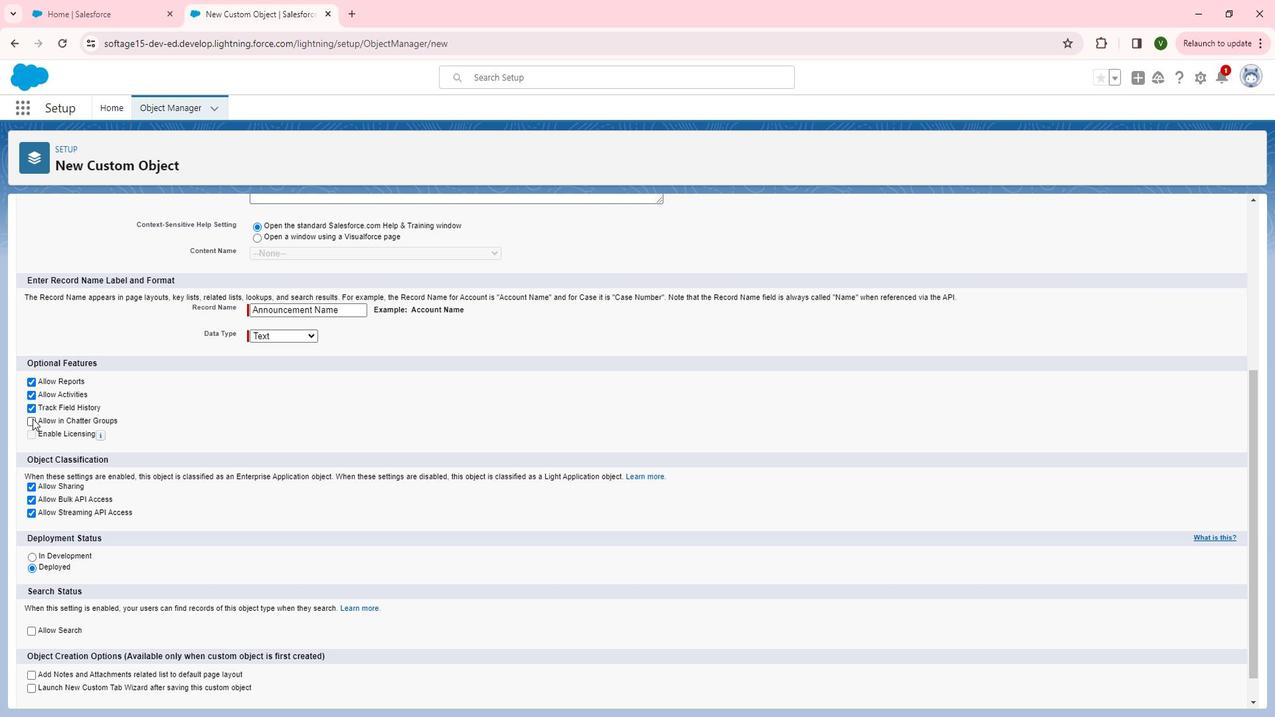 
Action: Mouse pressed left at (57, 428)
Screenshot: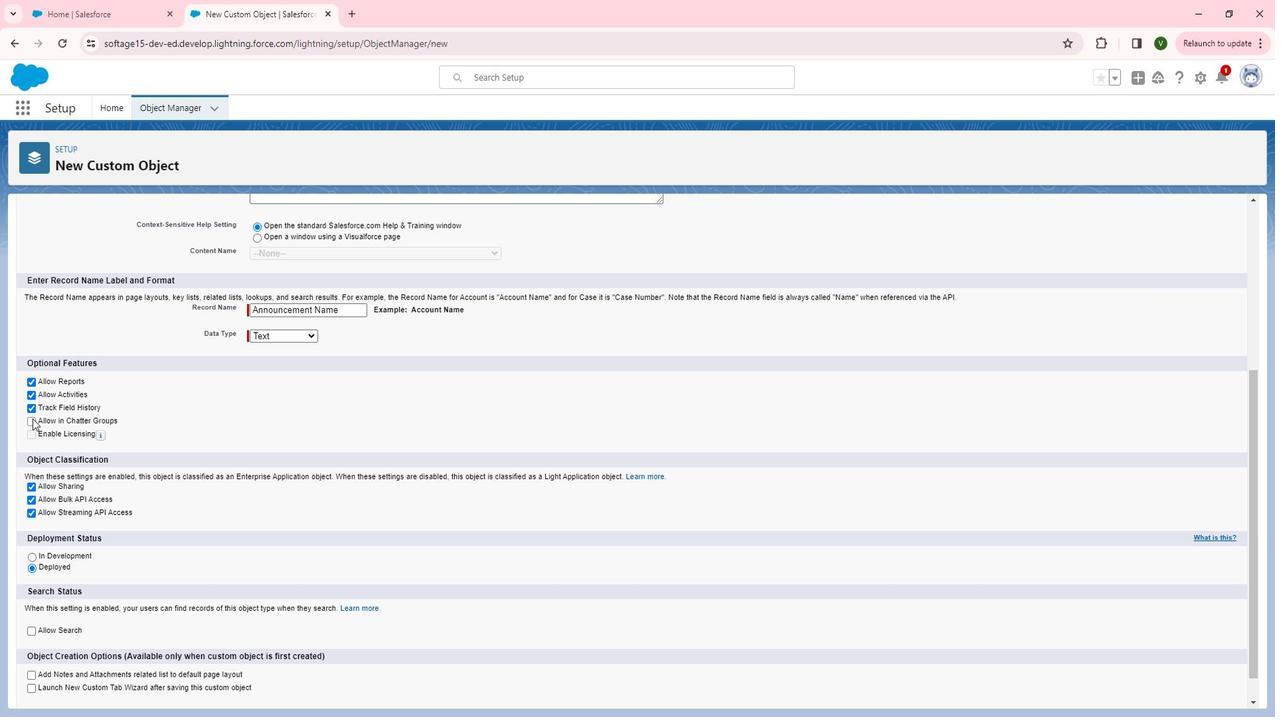 
Action: Mouse moved to (59, 428)
Screenshot: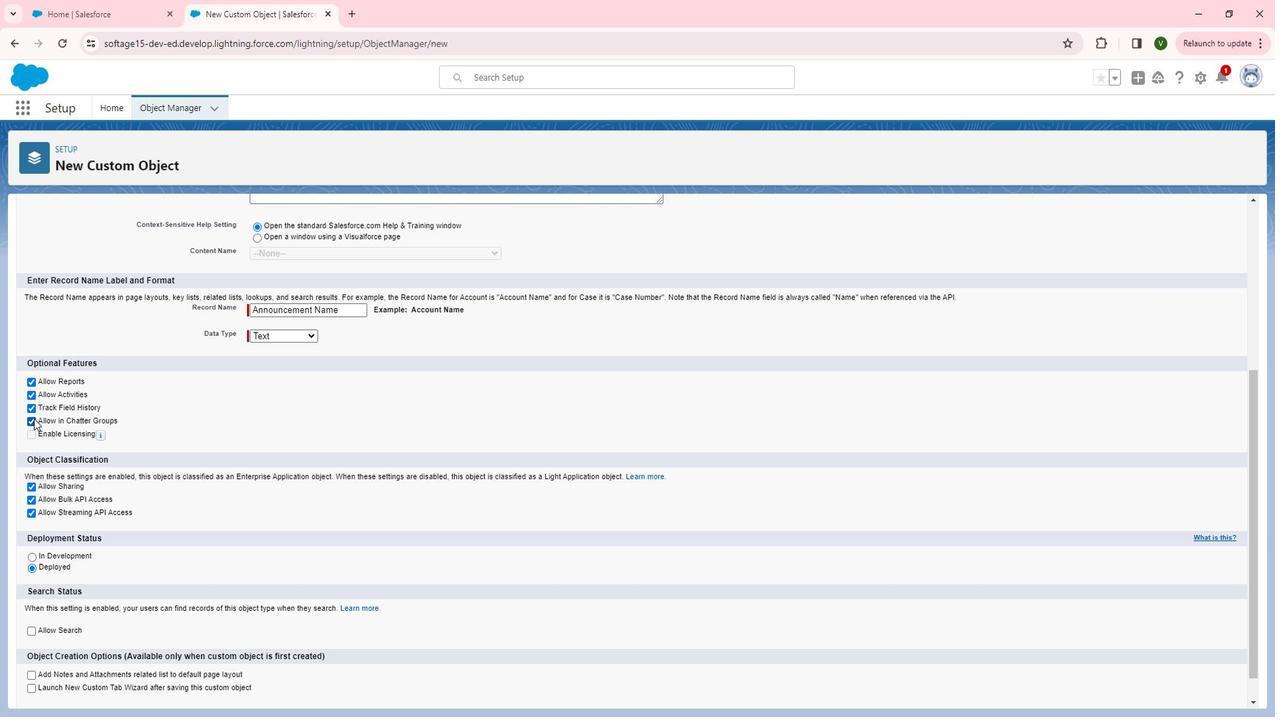 
Action: Mouse scrolled (59, 427) with delta (0, 0)
Screenshot: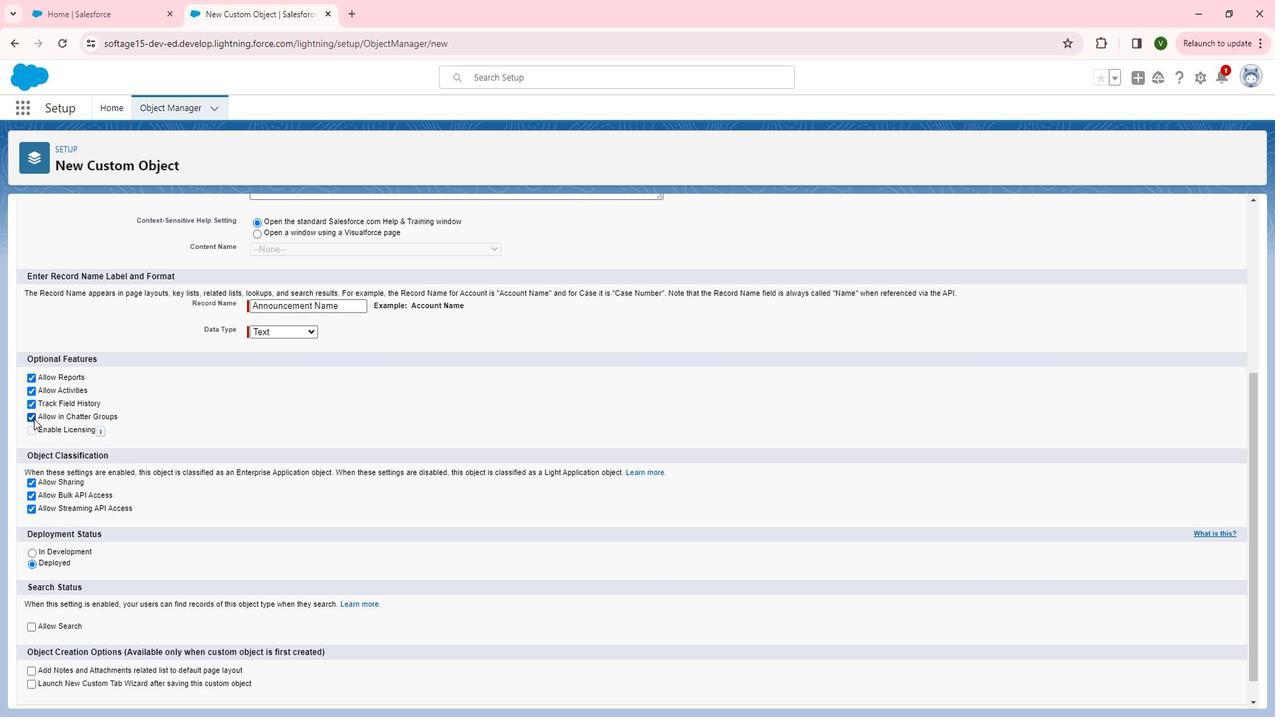
Action: Mouse scrolled (59, 427) with delta (0, 0)
Screenshot: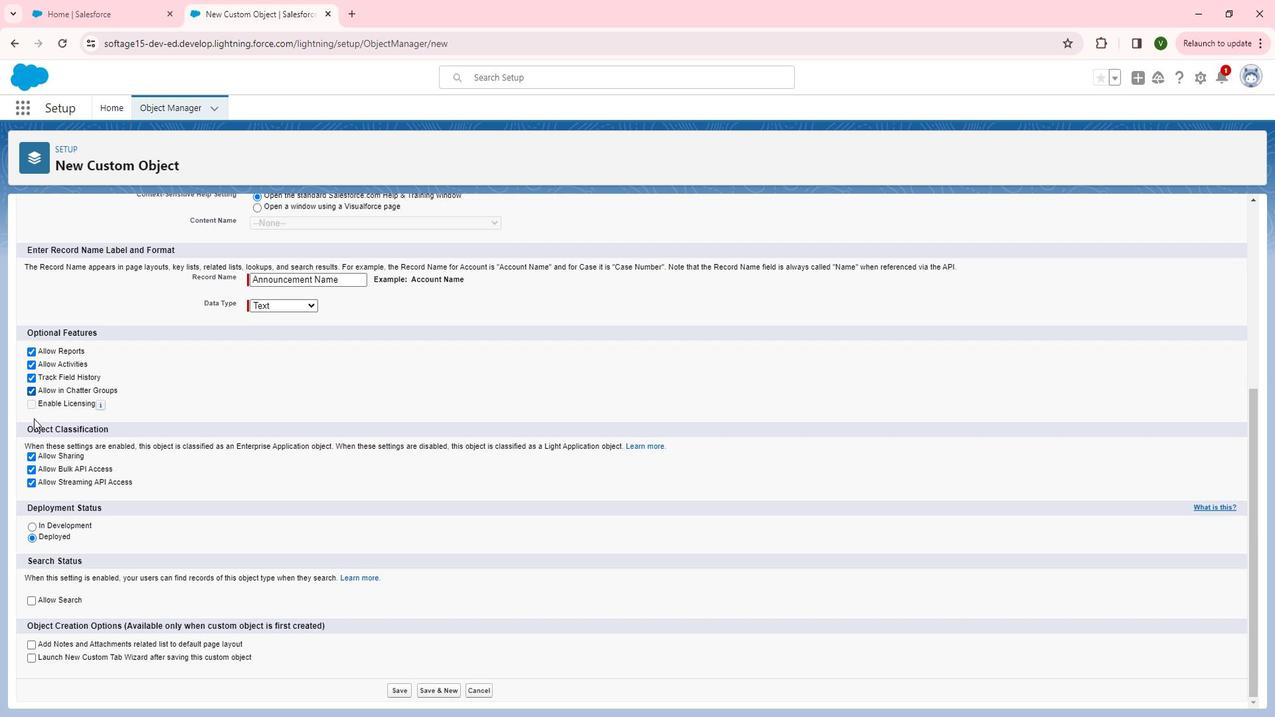 
Action: Mouse moved to (56, 606)
Screenshot: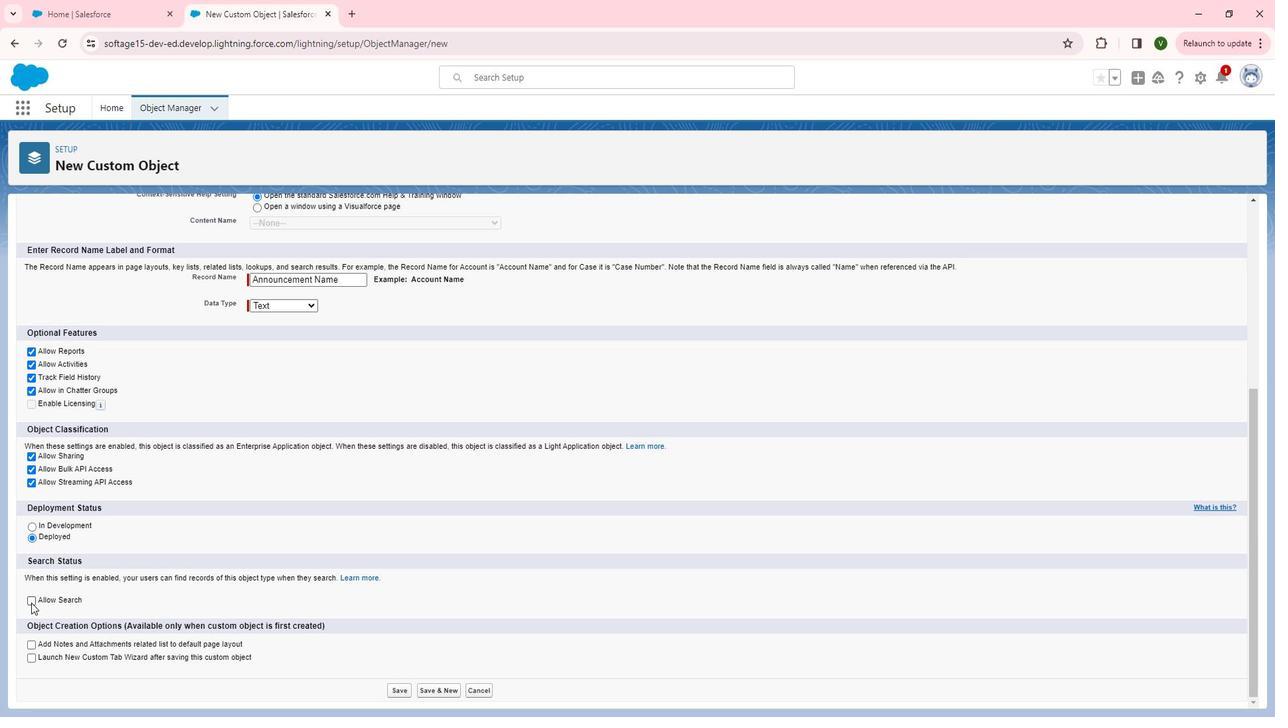 
Action: Mouse pressed left at (56, 606)
Screenshot: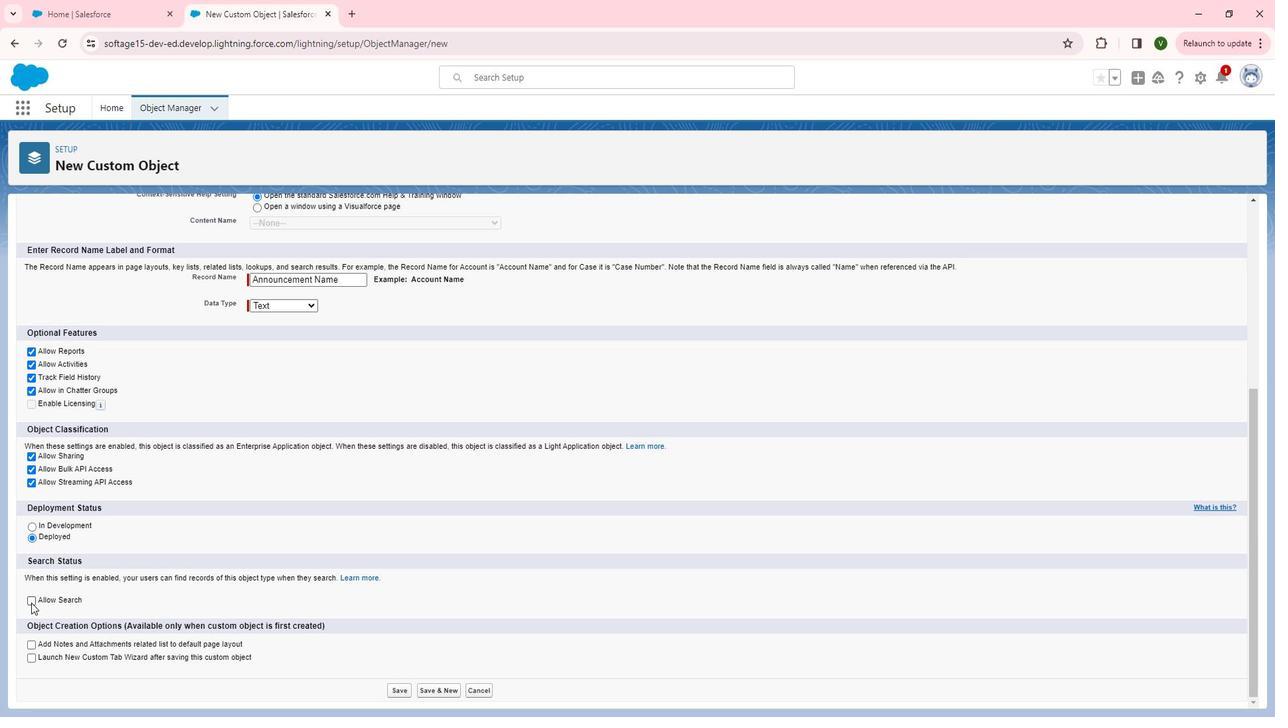 
Action: Mouse moved to (59, 647)
Screenshot: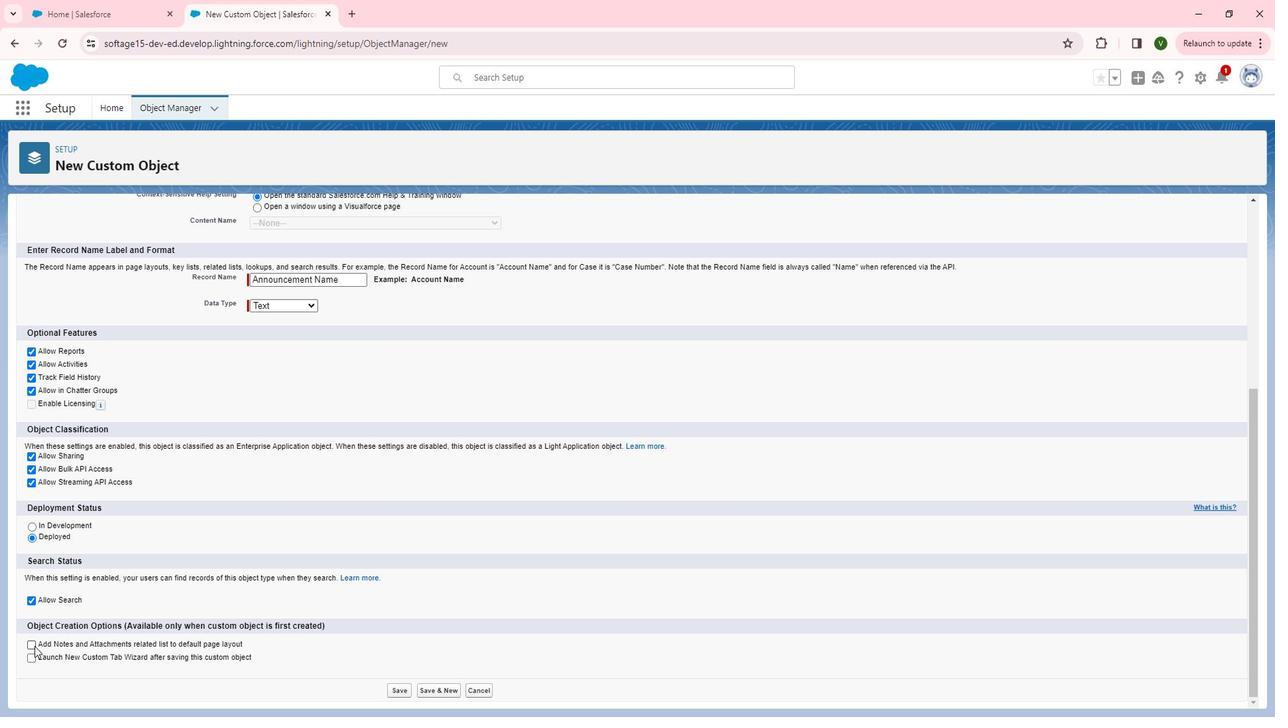 
Action: Mouse pressed left at (59, 647)
Screenshot: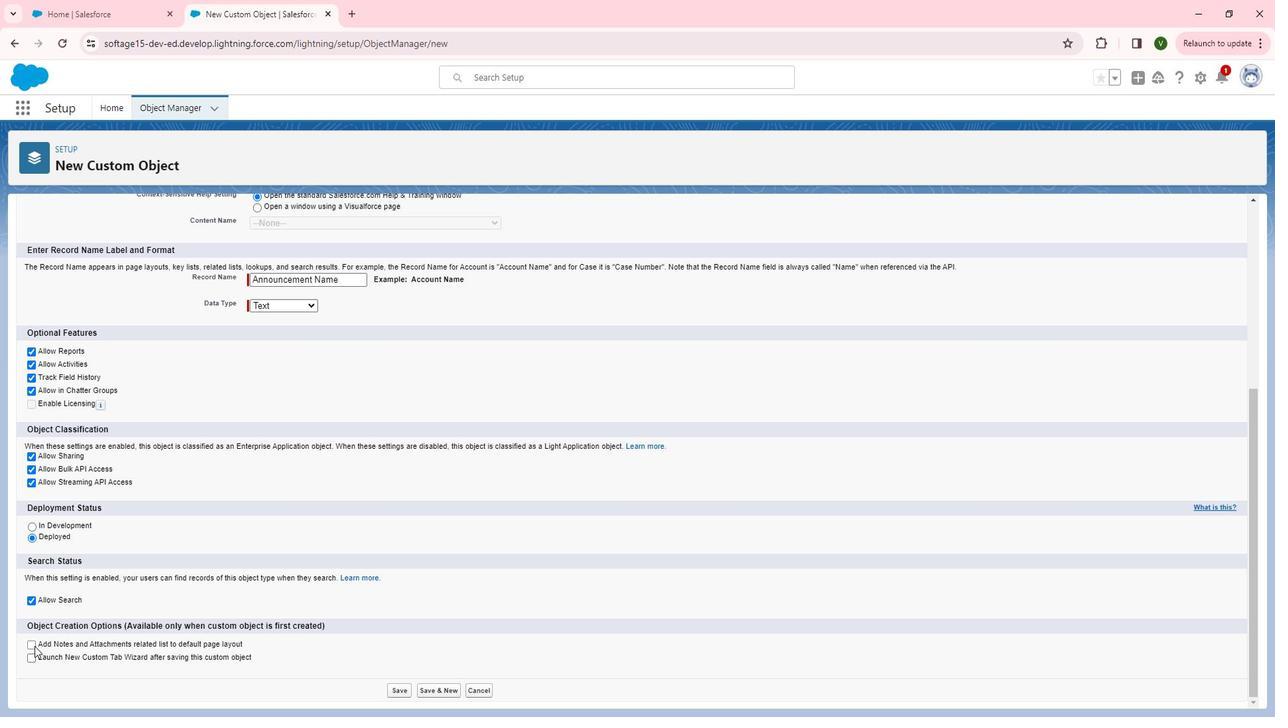 
Action: Mouse moved to (424, 688)
Screenshot: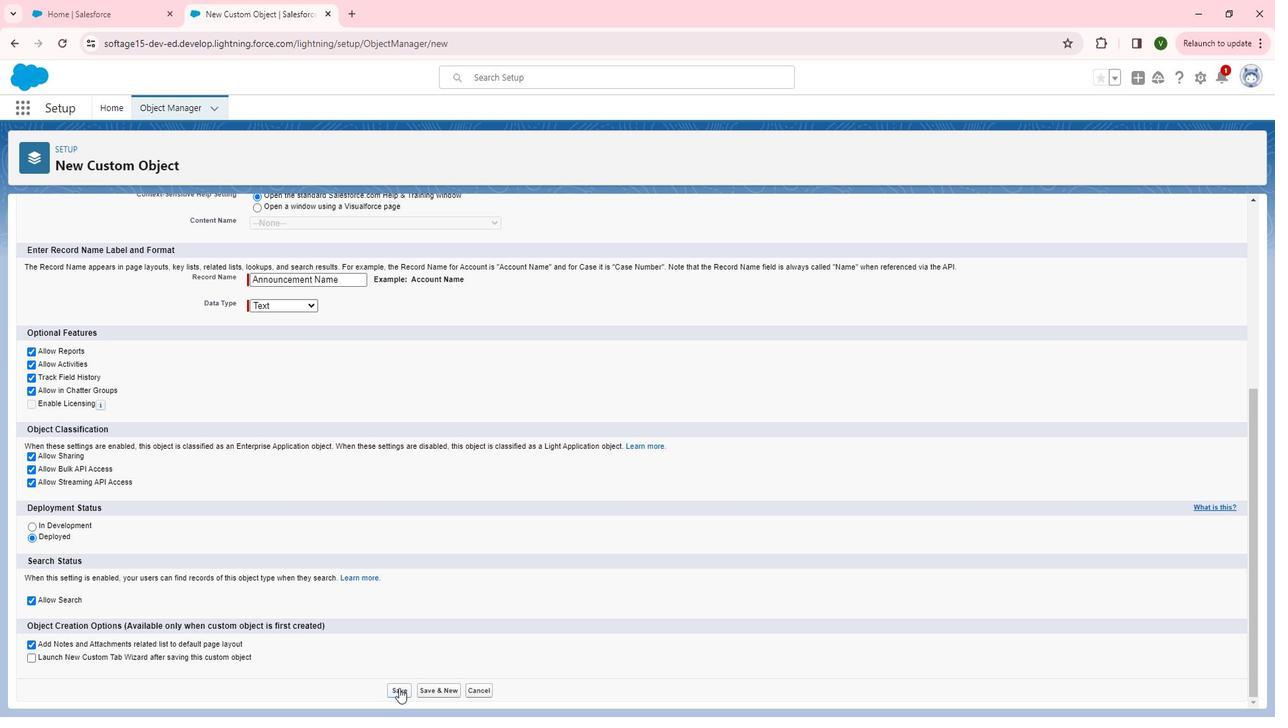 
Action: Mouse pressed left at (424, 688)
Screenshot: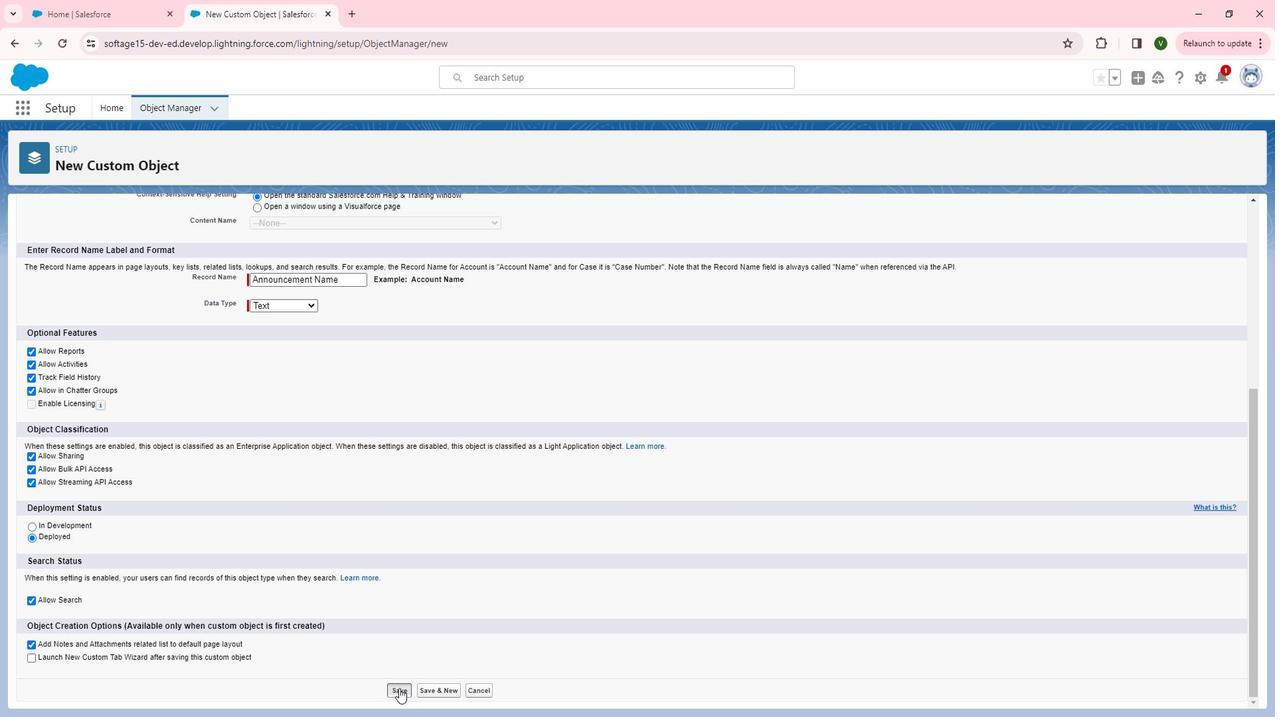 
Action: Mouse moved to (387, 528)
Screenshot: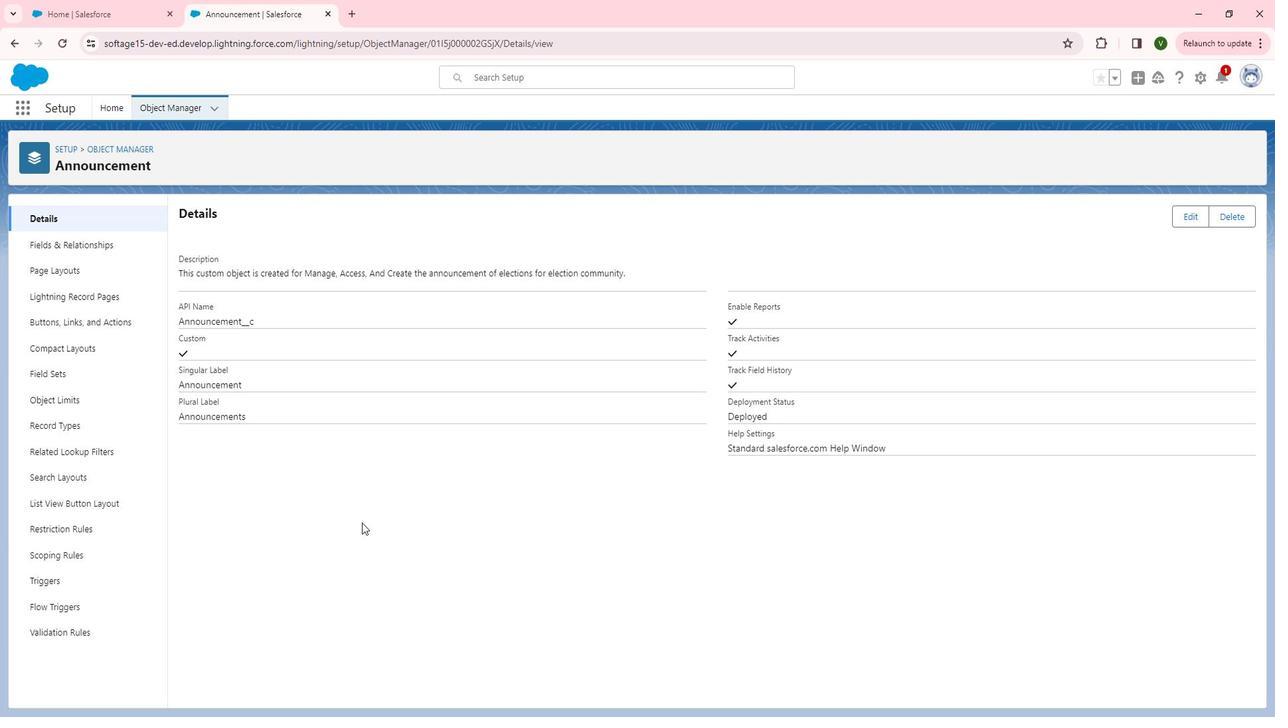 
Action: Mouse pressed left at (387, 528)
Screenshot: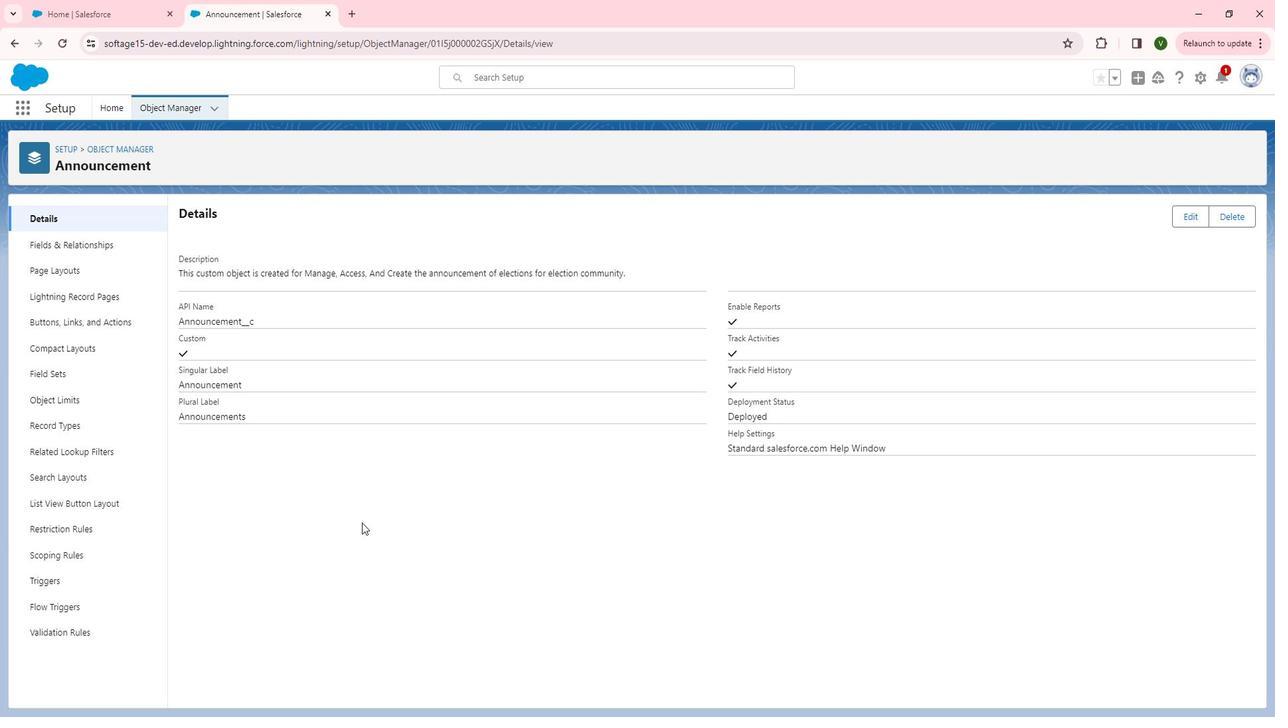 
